 Task: Log work in the project ZenithTech for the issue 'Integrate a new virtual assistant feature into an existing mobile application to enhance user experience and convenience' spent time as '2w 2d 5h 4m' and remaining time as '4w 3d 6h 44m' and move to bottom of backlog. Now add the issue to the epic 'Mobile Device Security Management'.
Action: Mouse moved to (72, 182)
Screenshot: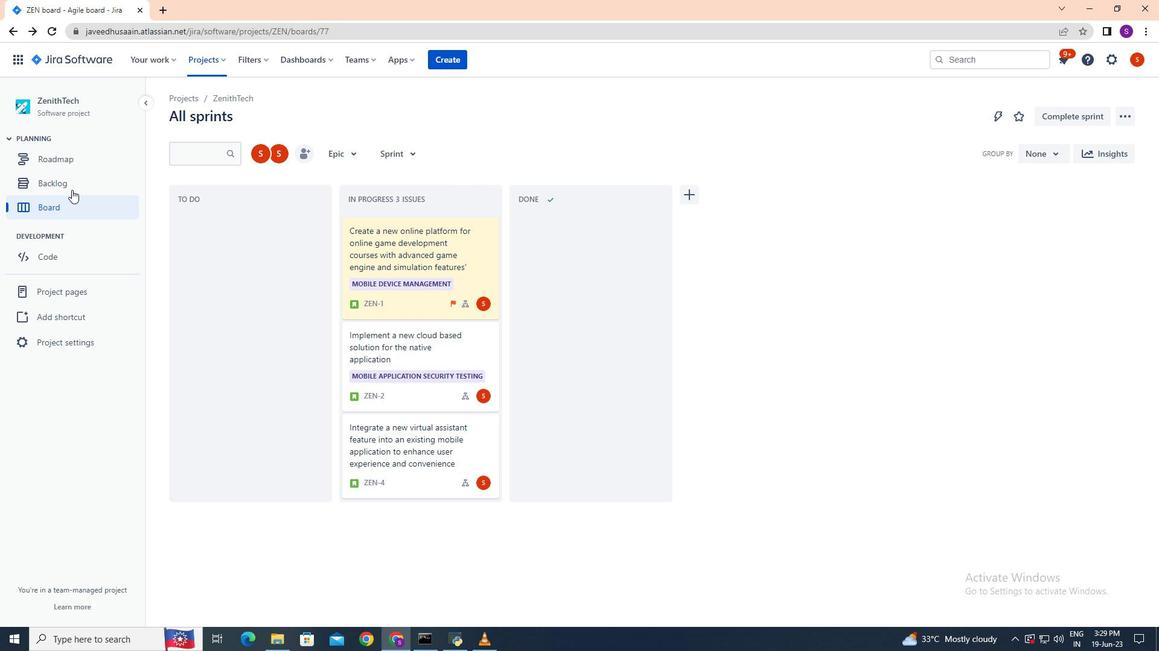 
Action: Mouse pressed left at (72, 182)
Screenshot: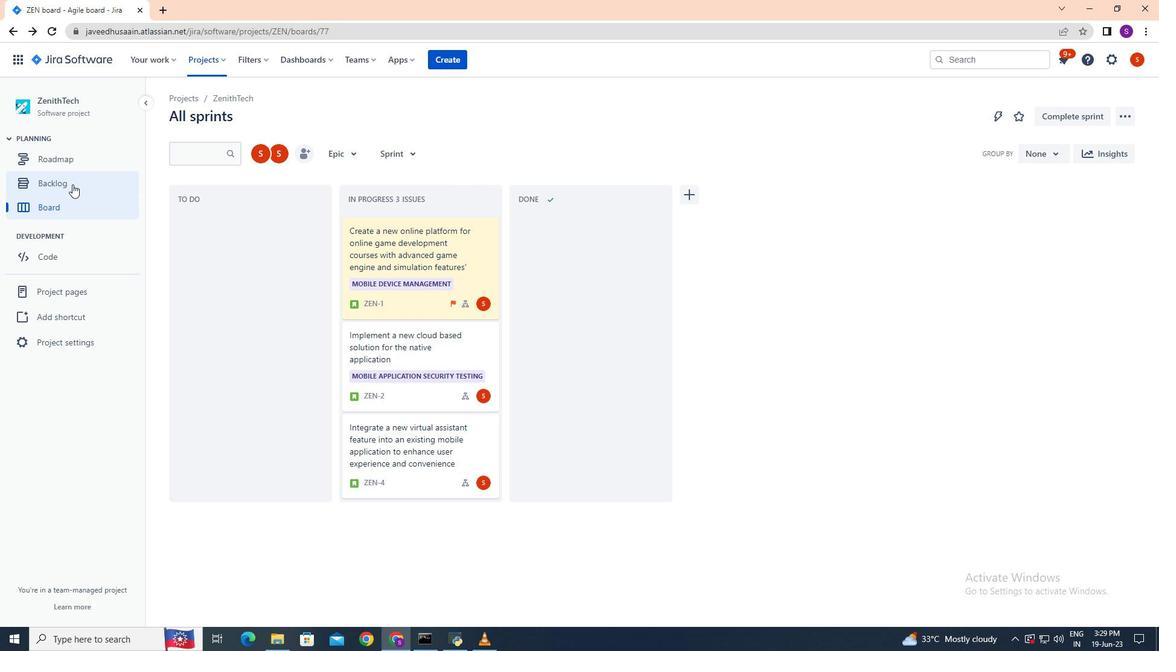 
Action: Mouse moved to (559, 451)
Screenshot: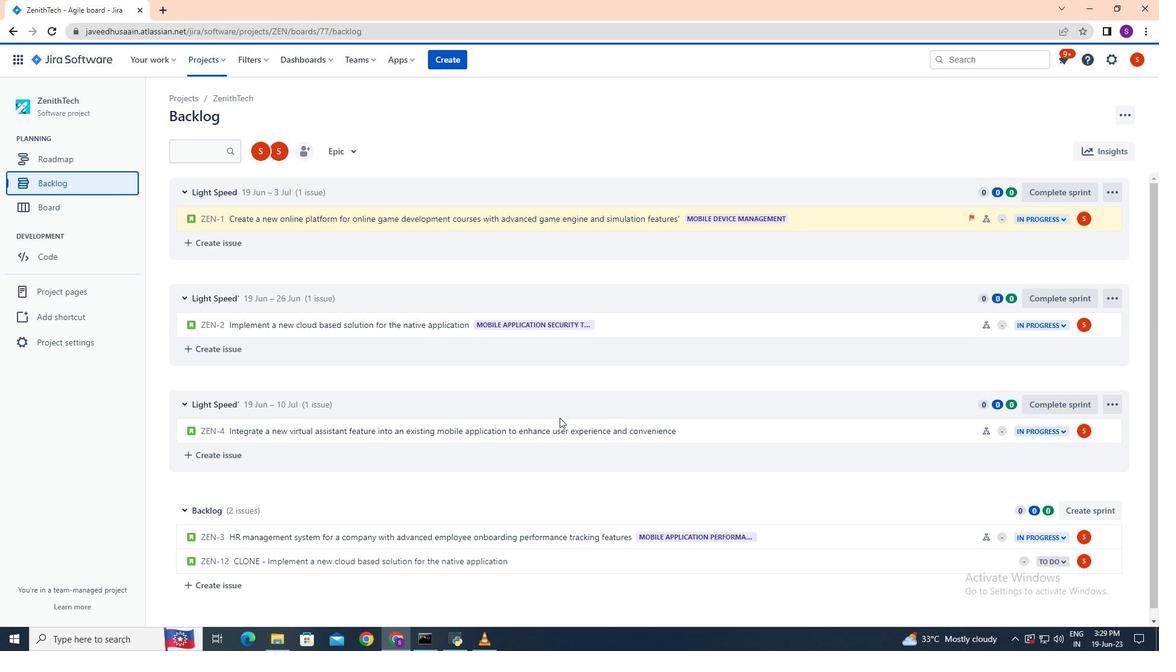 
Action: Mouse scrolled (559, 450) with delta (0, 0)
Screenshot: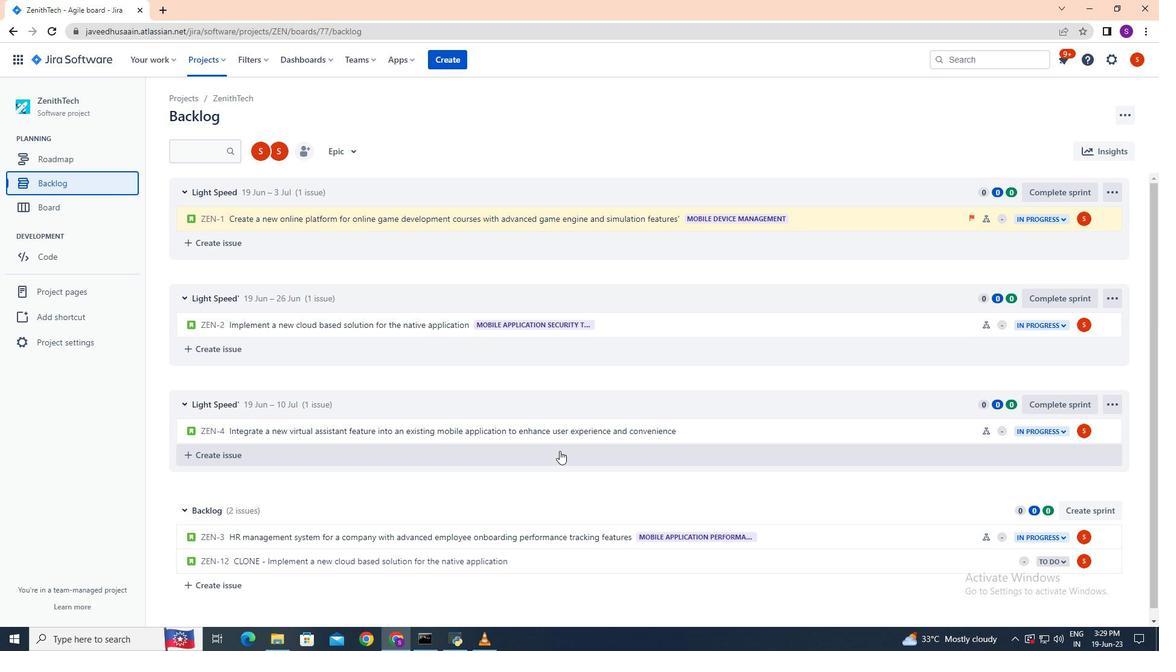 
Action: Mouse scrolled (559, 450) with delta (0, 0)
Screenshot: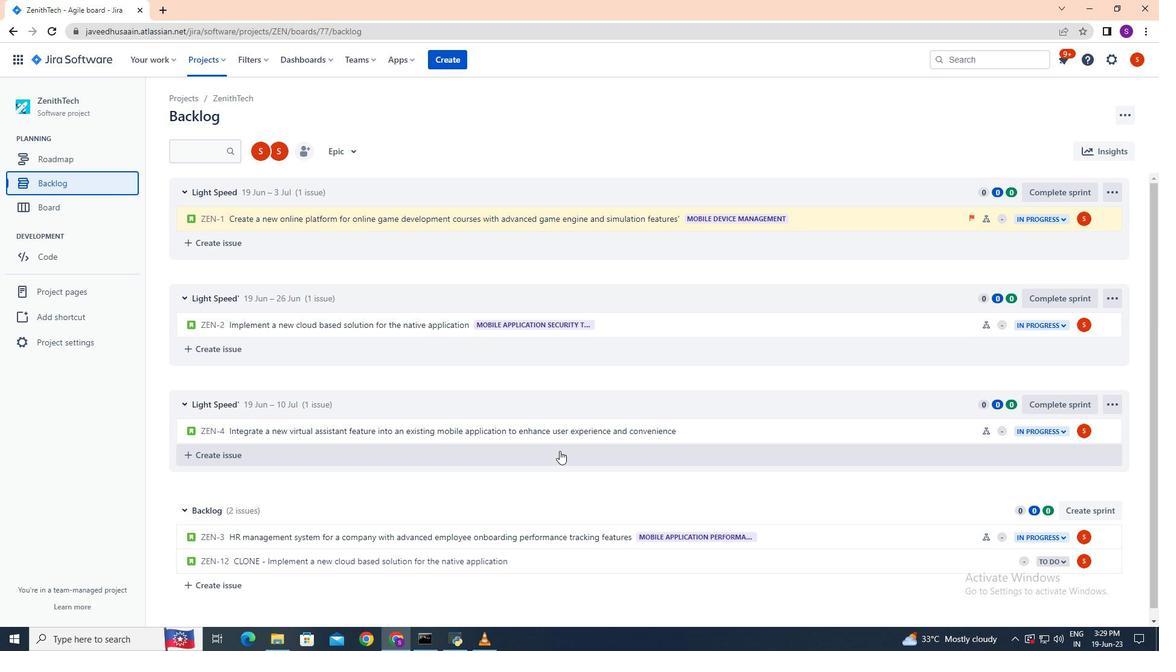 
Action: Mouse scrolled (559, 450) with delta (0, 0)
Screenshot: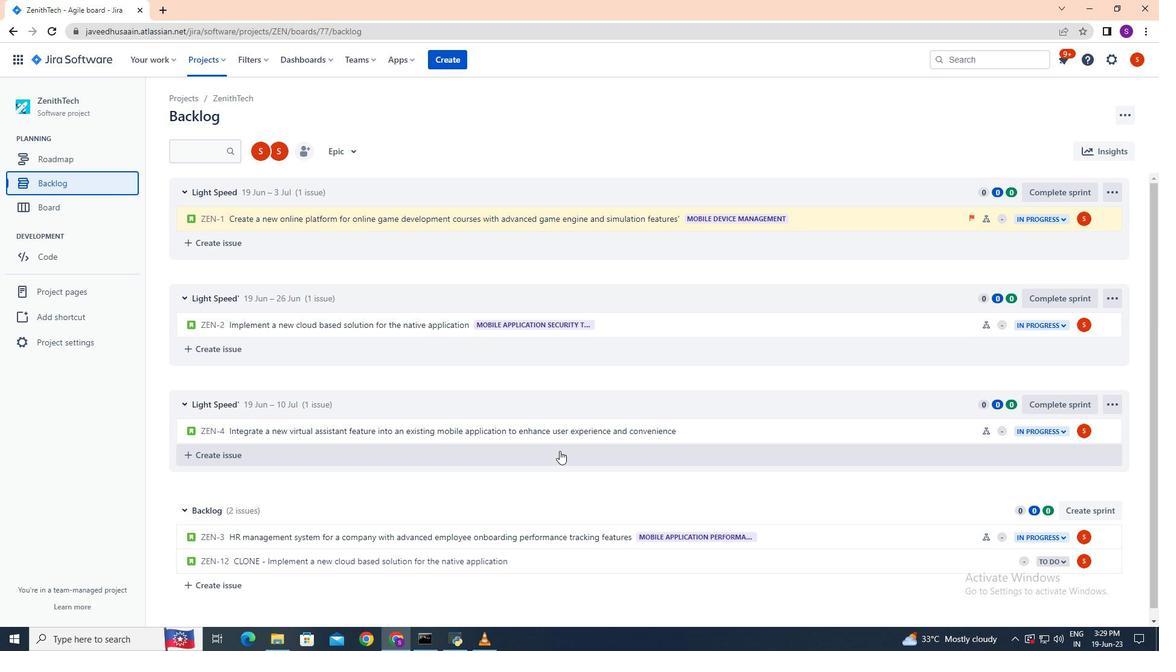 
Action: Mouse scrolled (559, 450) with delta (0, 0)
Screenshot: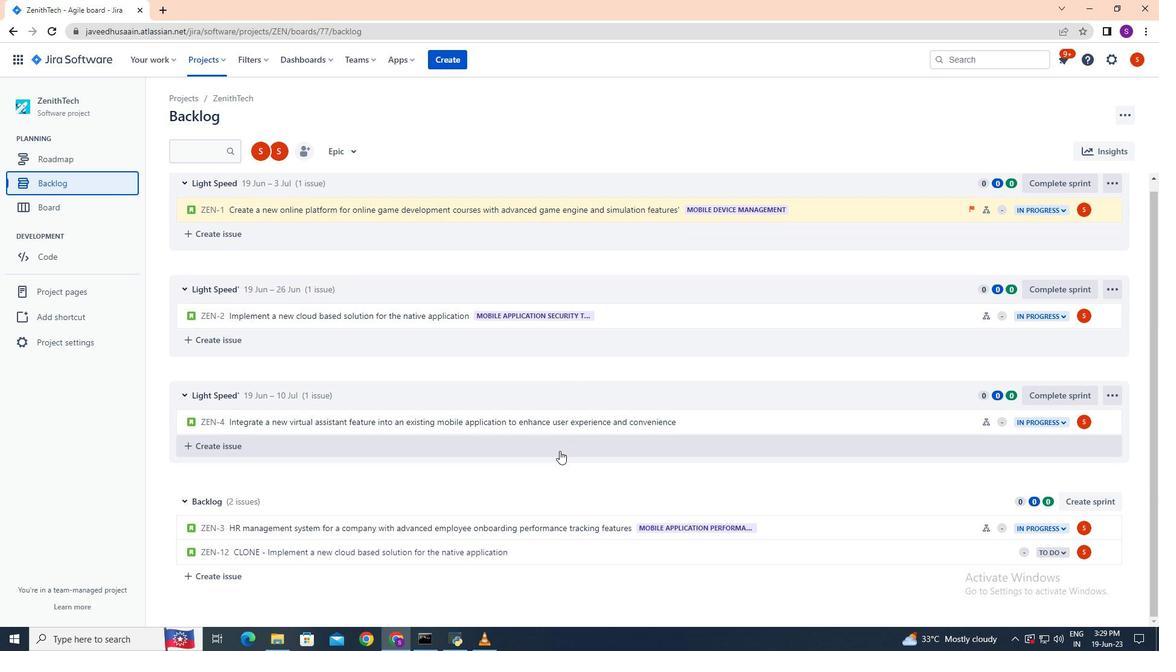 
Action: Mouse scrolled (559, 450) with delta (0, 0)
Screenshot: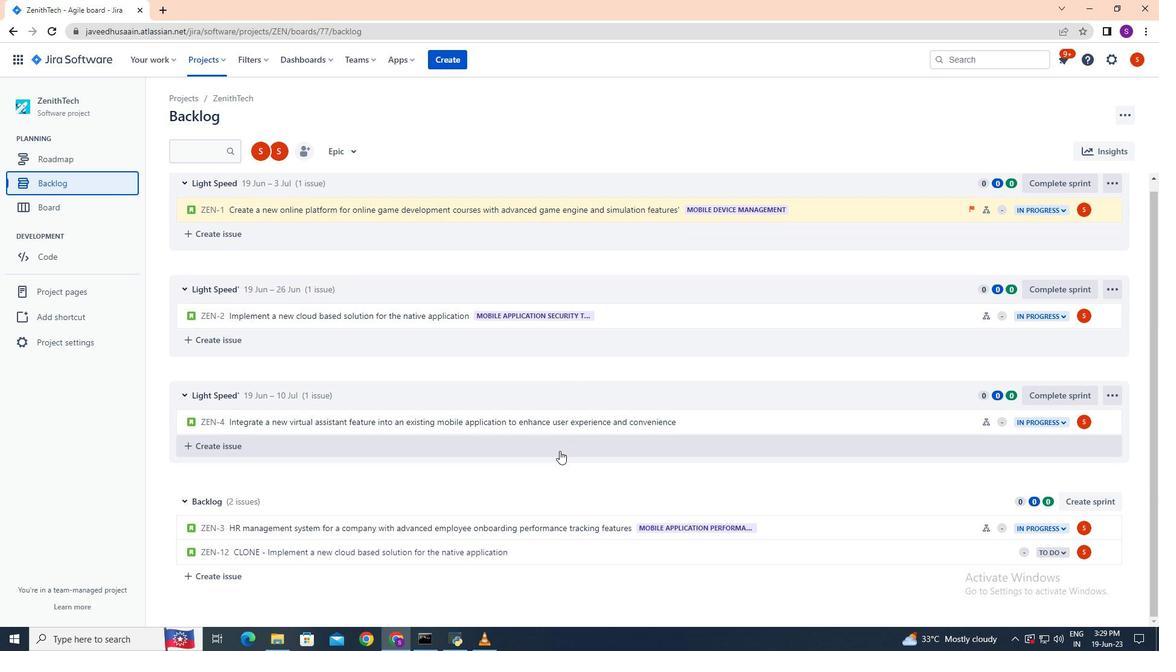
Action: Mouse scrolled (559, 450) with delta (0, 0)
Screenshot: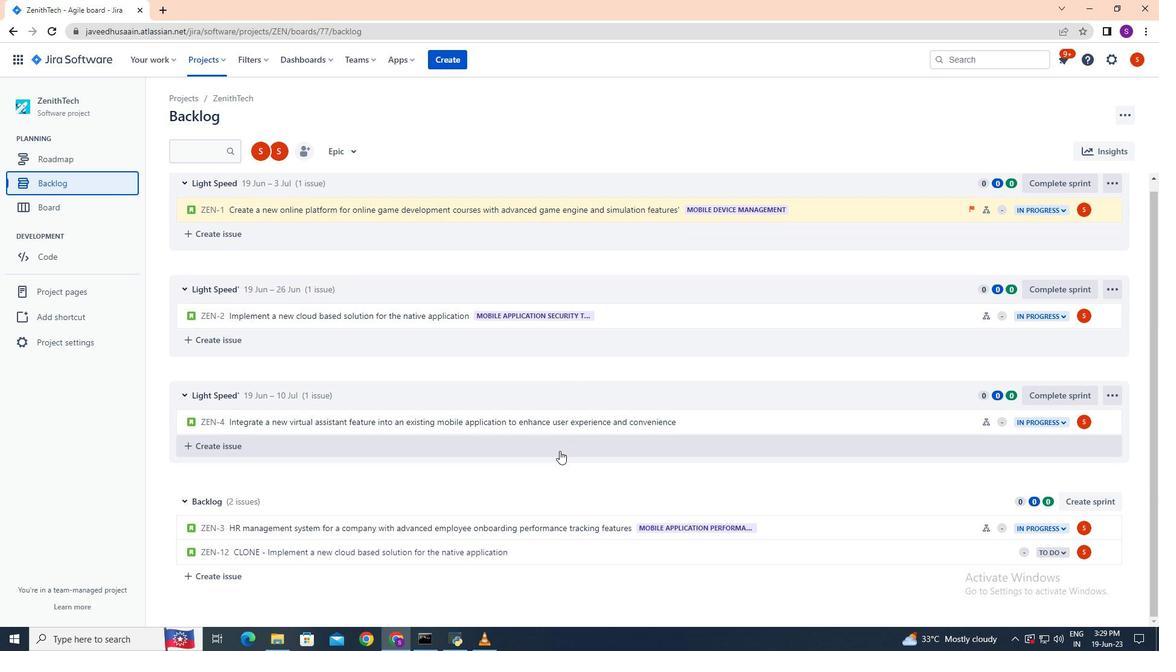 
Action: Mouse moved to (735, 414)
Screenshot: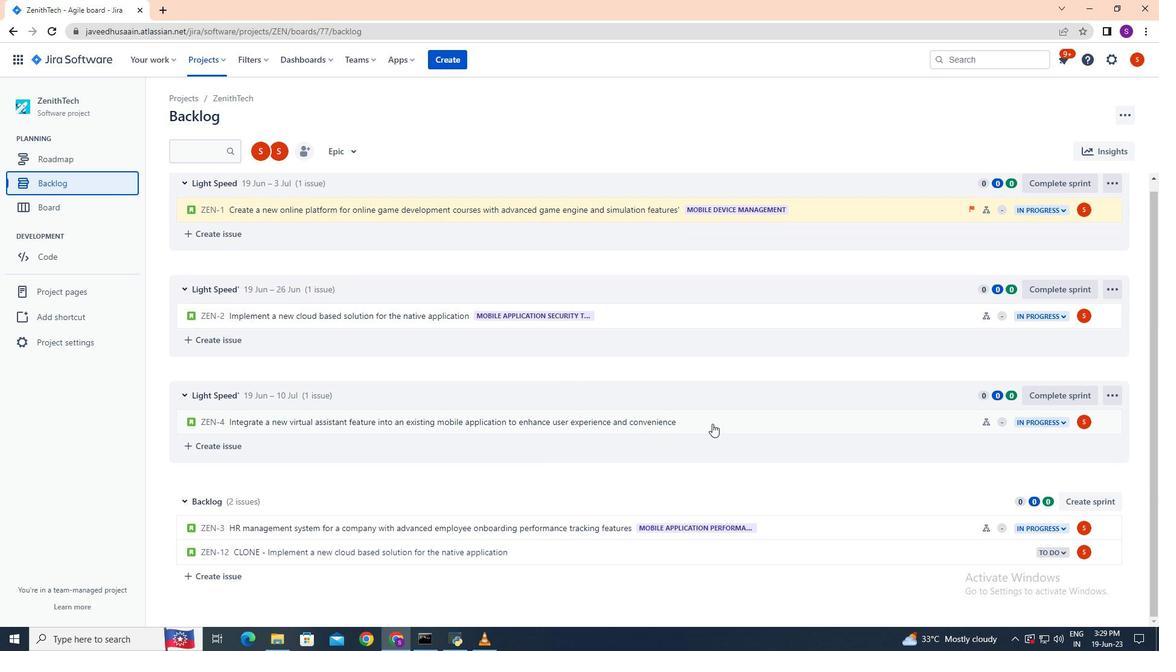 
Action: Mouse pressed left at (735, 414)
Screenshot: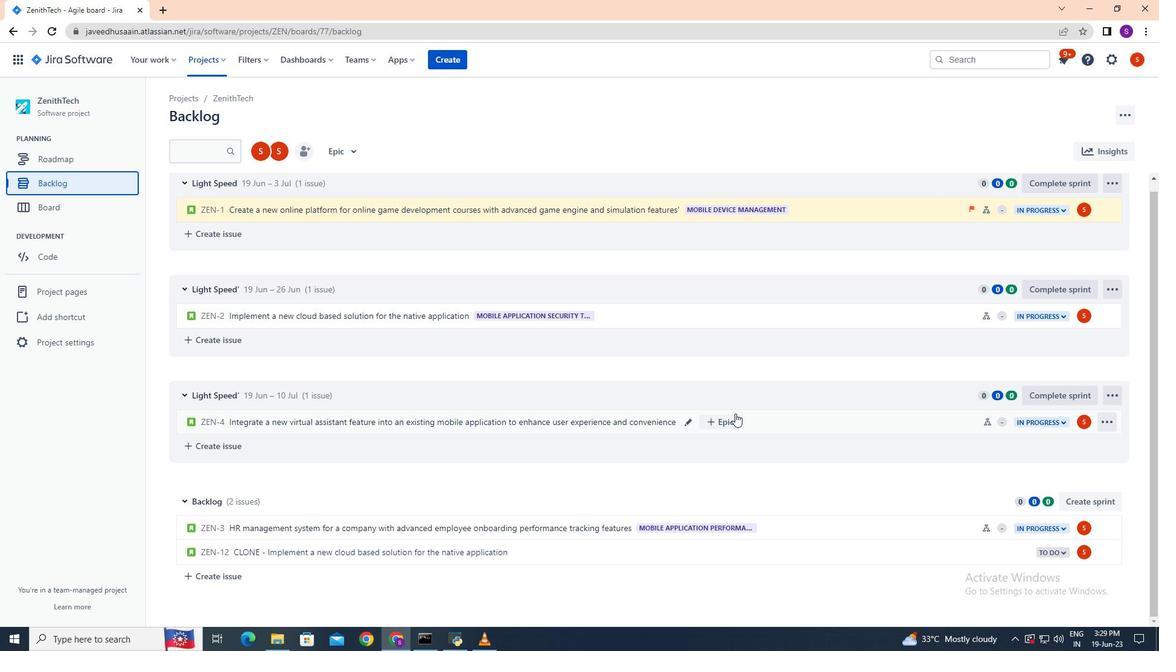 
Action: Mouse moved to (1113, 181)
Screenshot: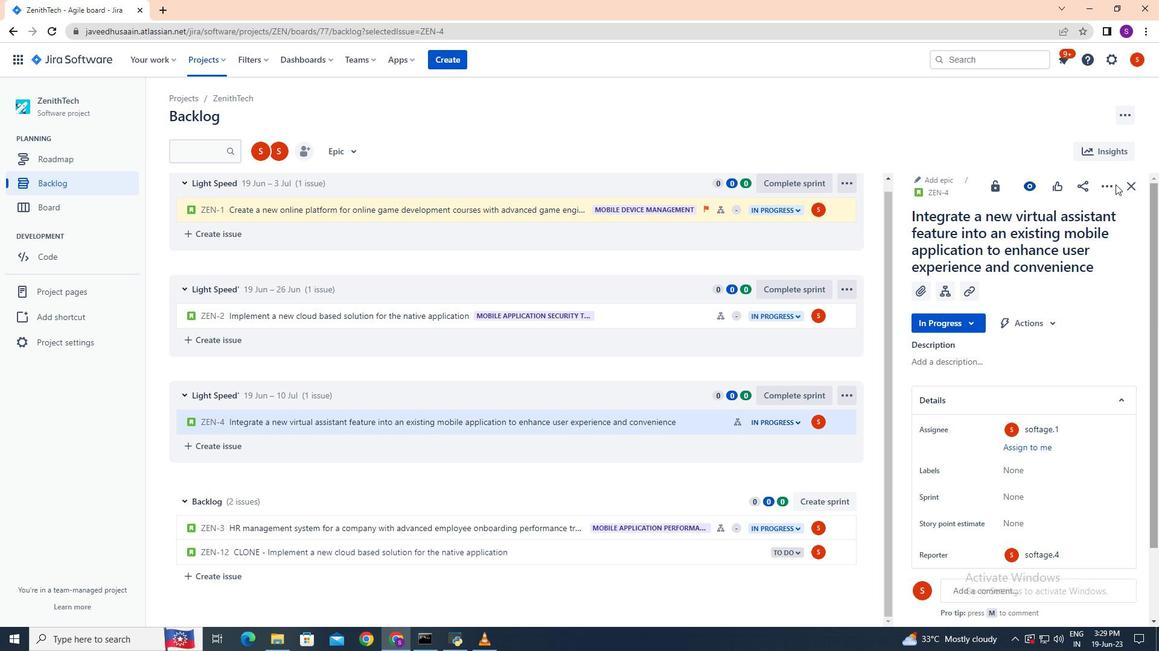 
Action: Mouse pressed left at (1113, 181)
Screenshot: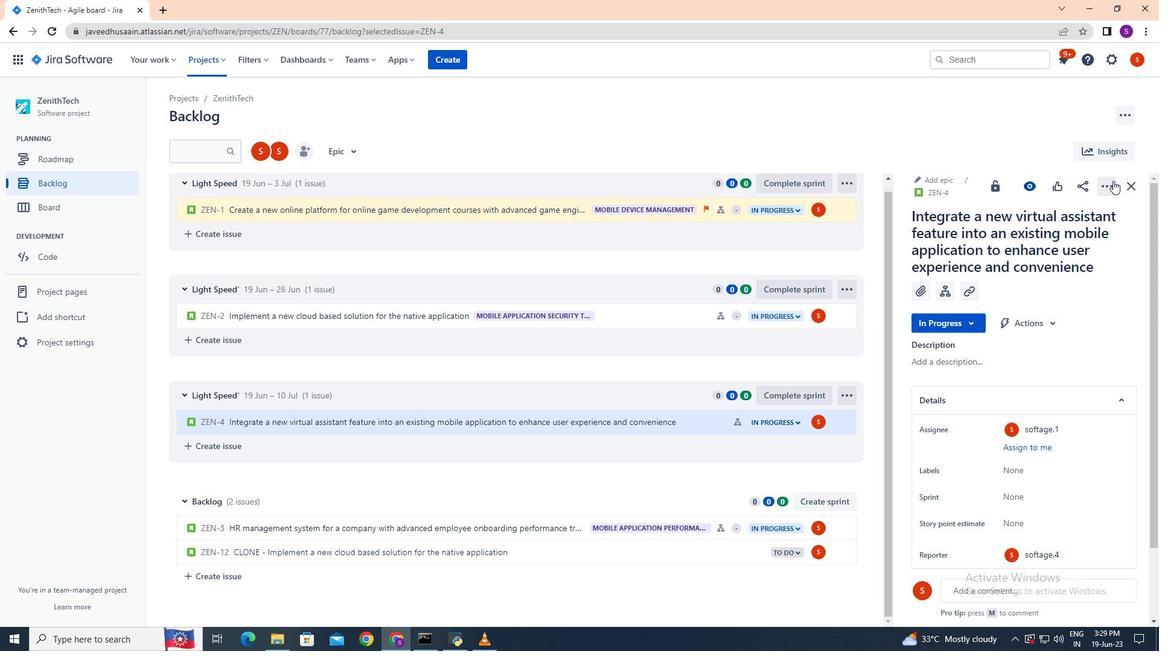 
Action: Mouse moved to (1044, 223)
Screenshot: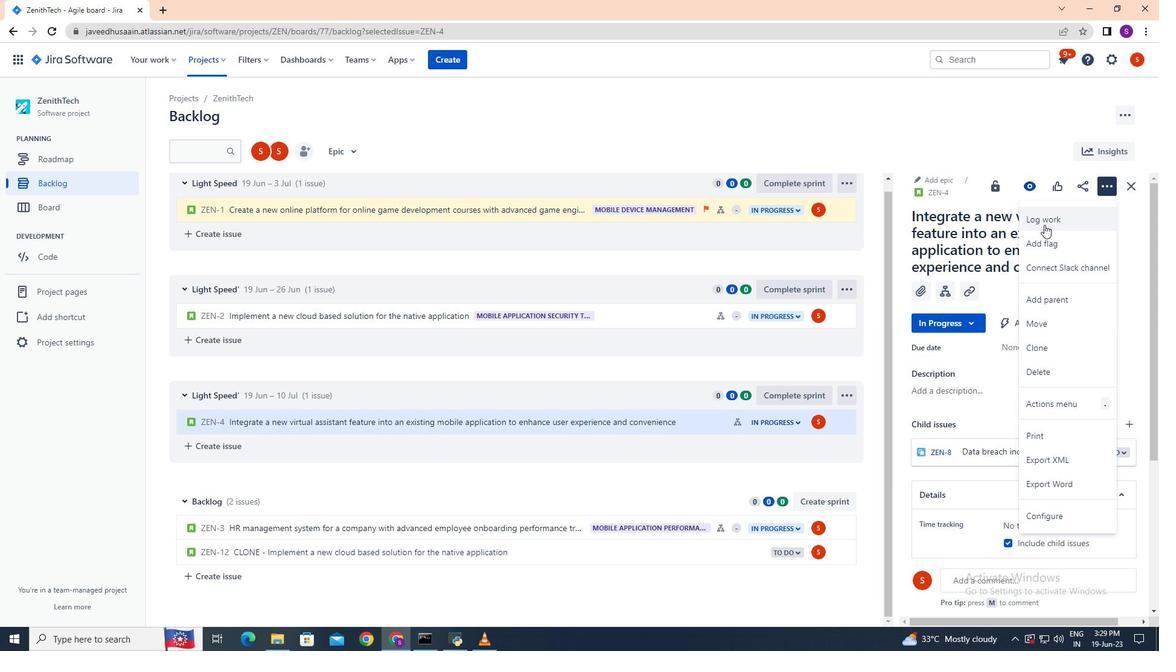 
Action: Mouse pressed left at (1044, 223)
Screenshot: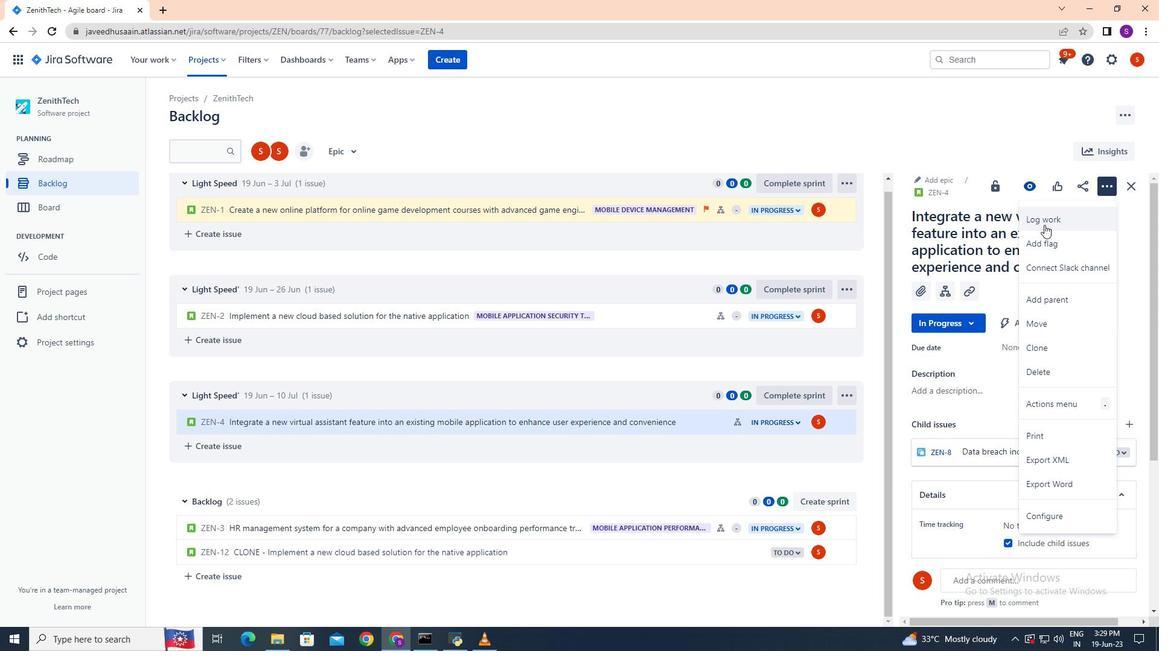 
Action: Mouse moved to (1043, 223)
Screenshot: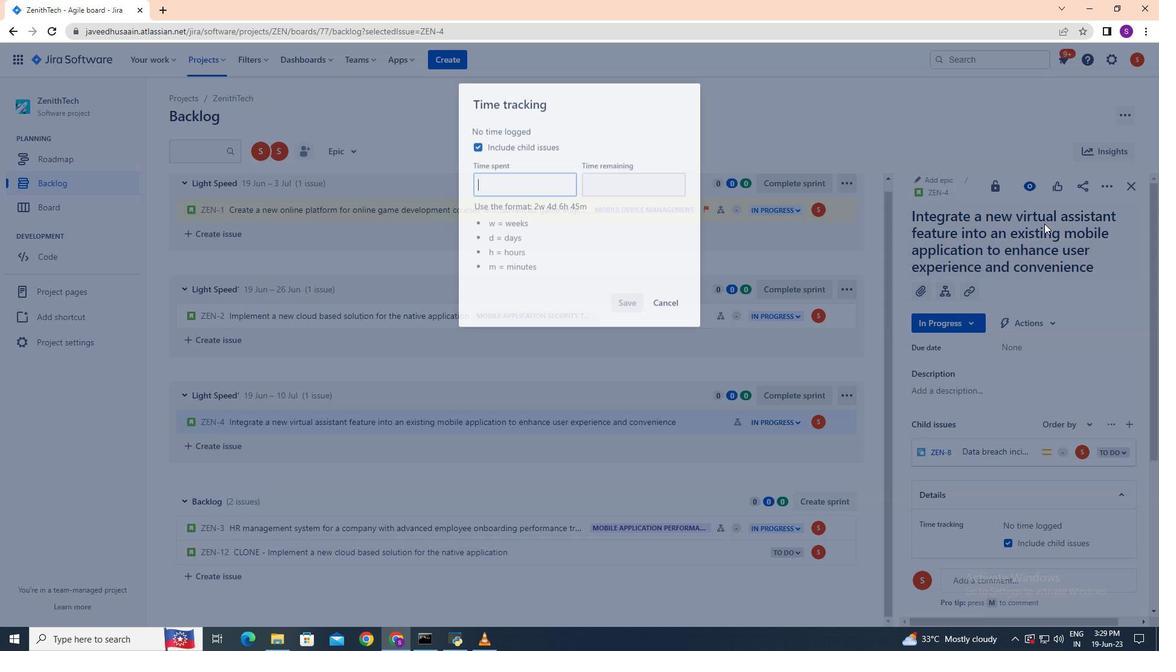 
Action: Key pressed 2w<Key.space>2d<Key.space>5h<Key.space>4m
Screenshot: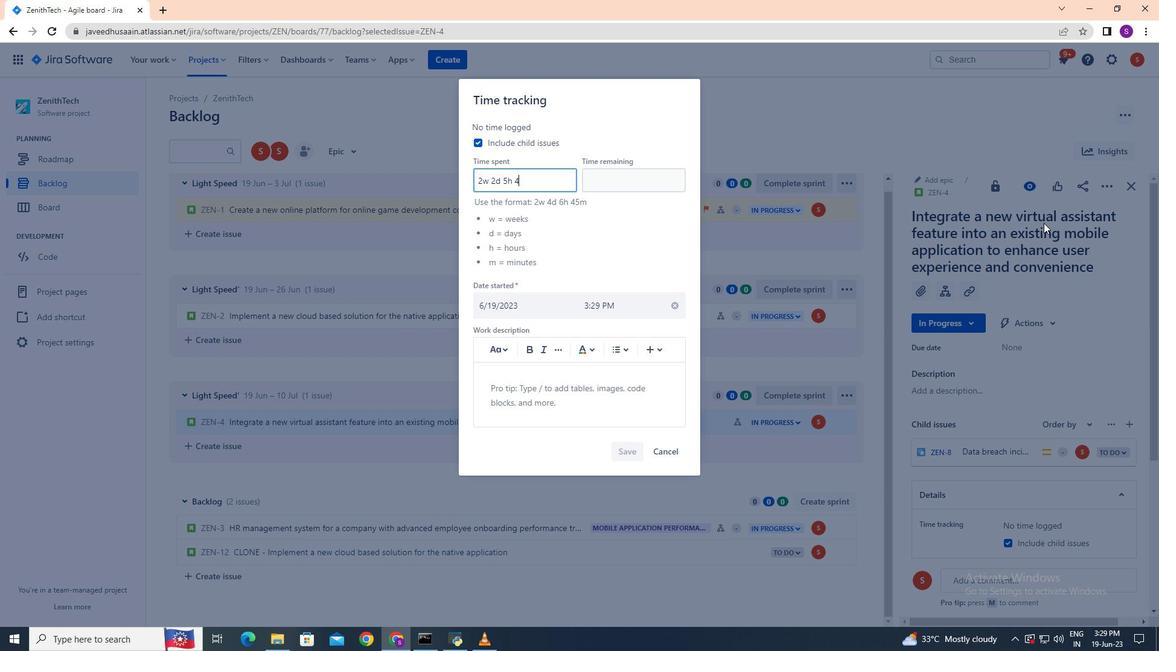 
Action: Mouse moved to (607, 177)
Screenshot: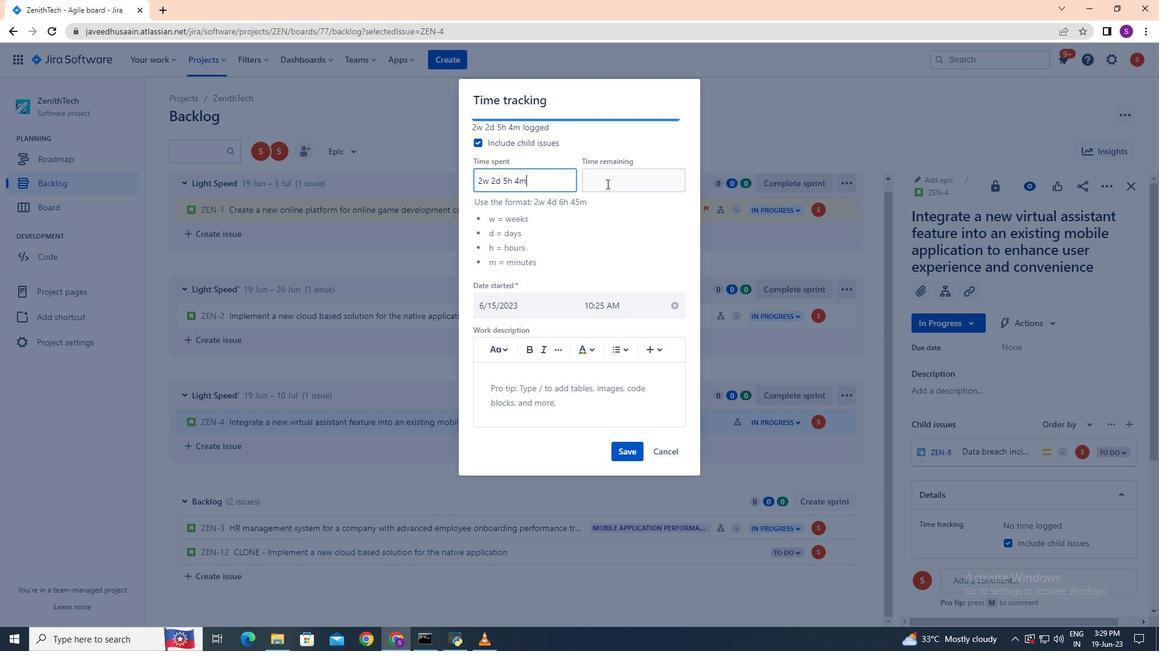 
Action: Mouse pressed left at (607, 177)
Screenshot: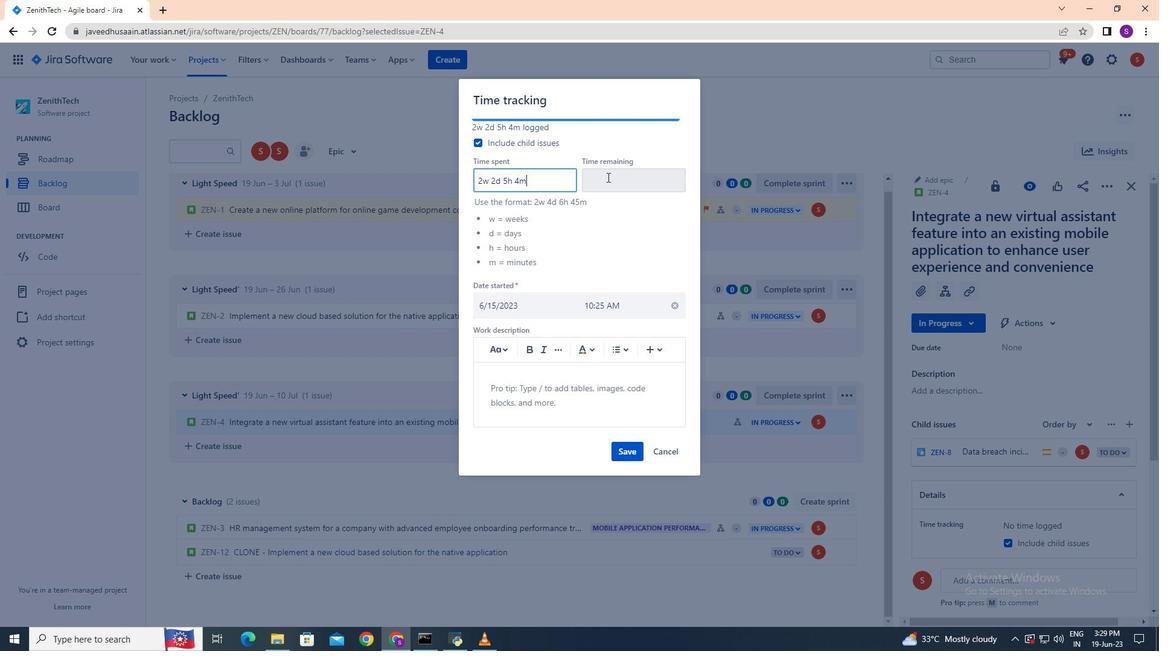 
Action: Key pressed 4w<Key.space>3d<Key.space>6h<Key.space>44m
Screenshot: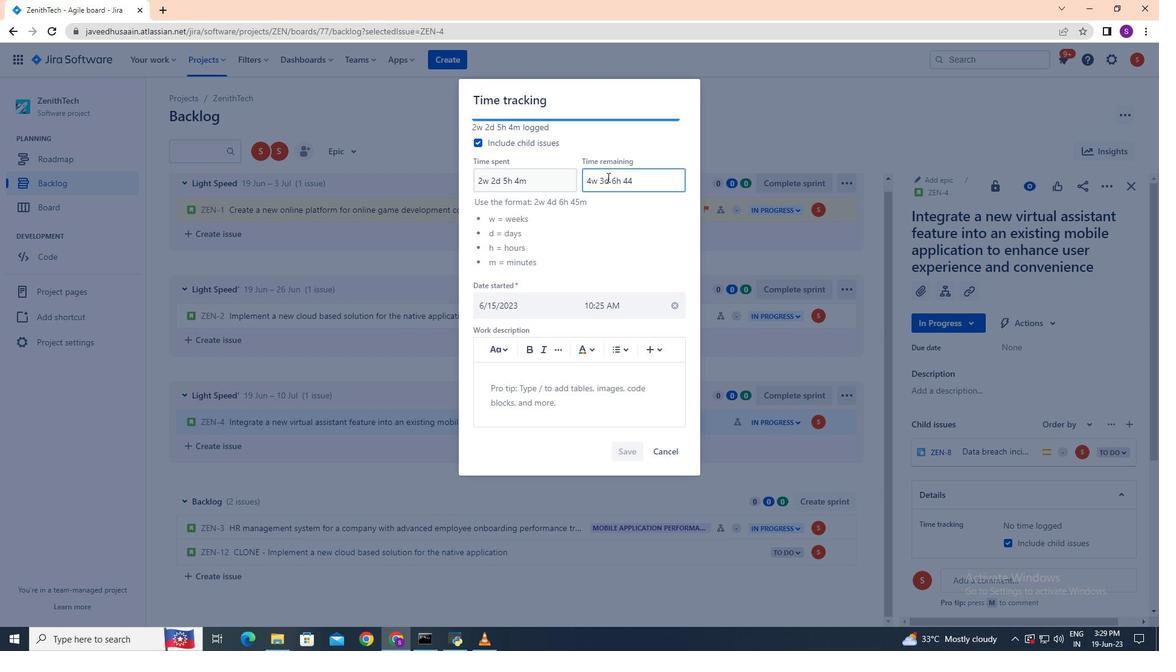 
Action: Mouse moved to (622, 456)
Screenshot: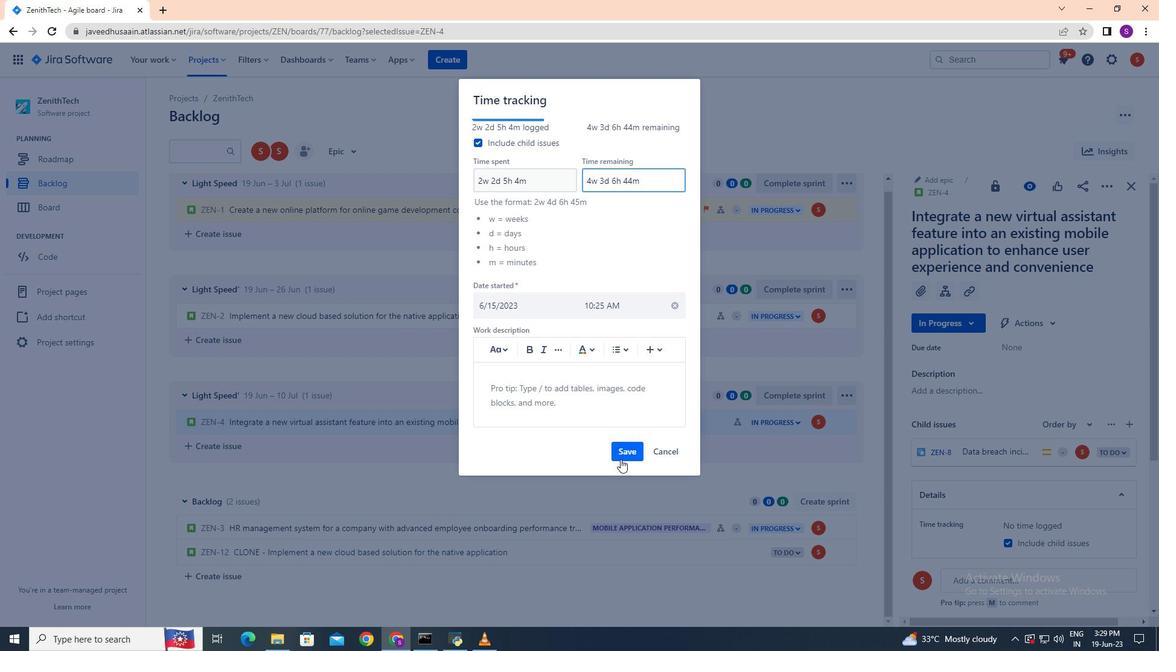 
Action: Mouse pressed left at (622, 456)
Screenshot: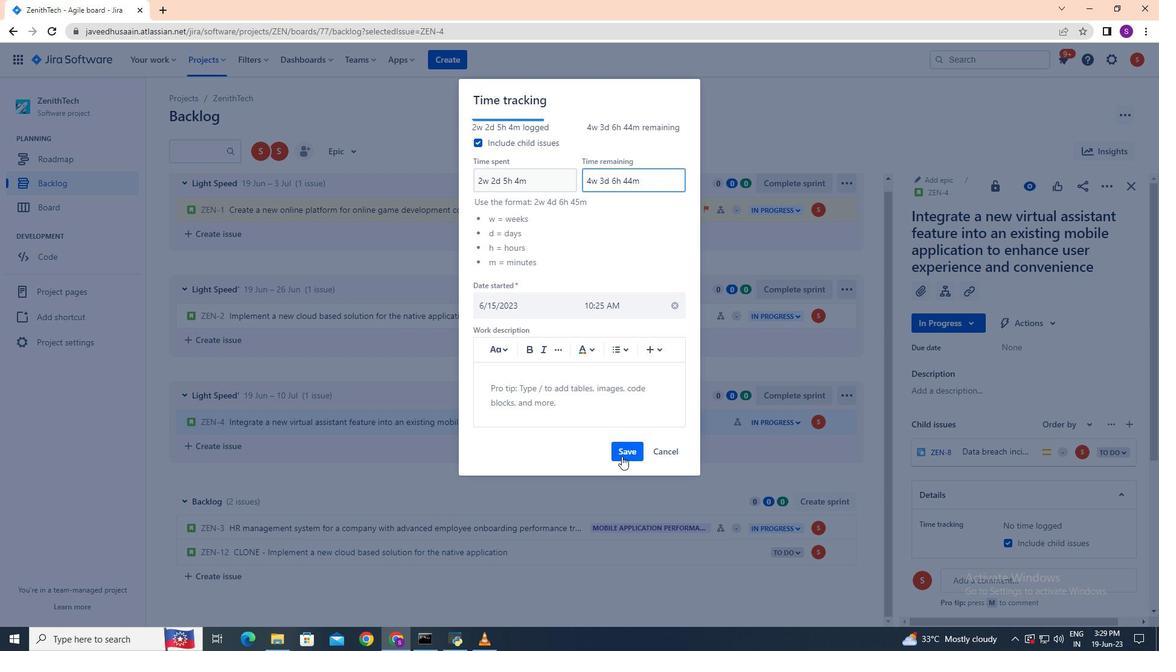 
Action: Mouse moved to (852, 429)
Screenshot: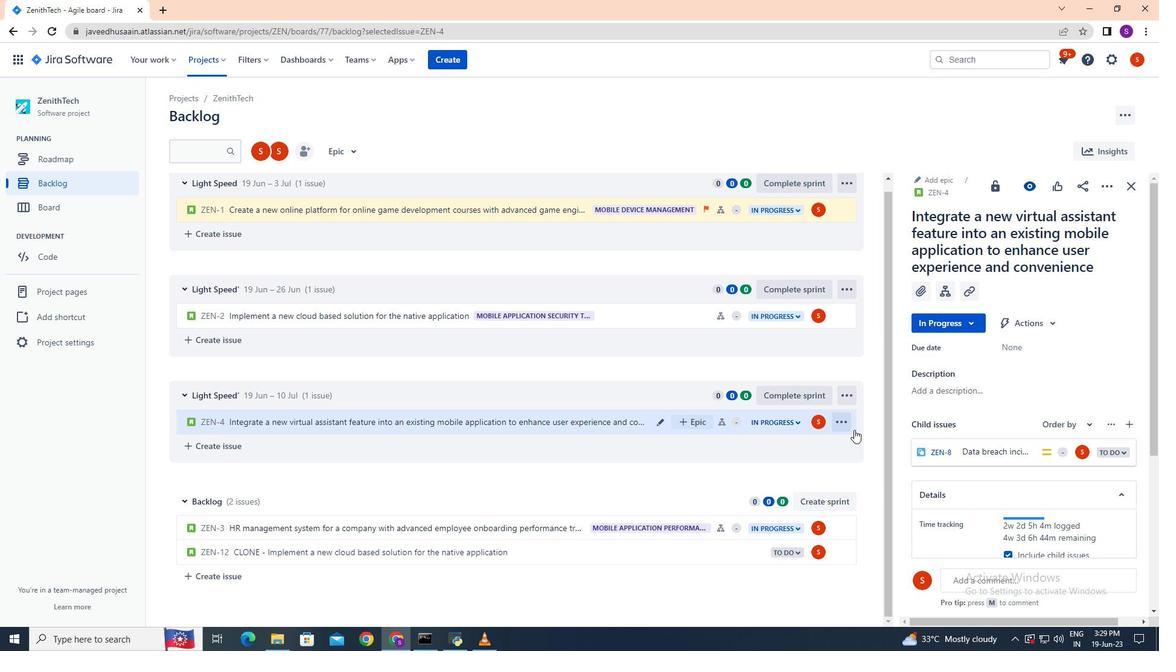 
Action: Mouse pressed left at (852, 429)
Screenshot: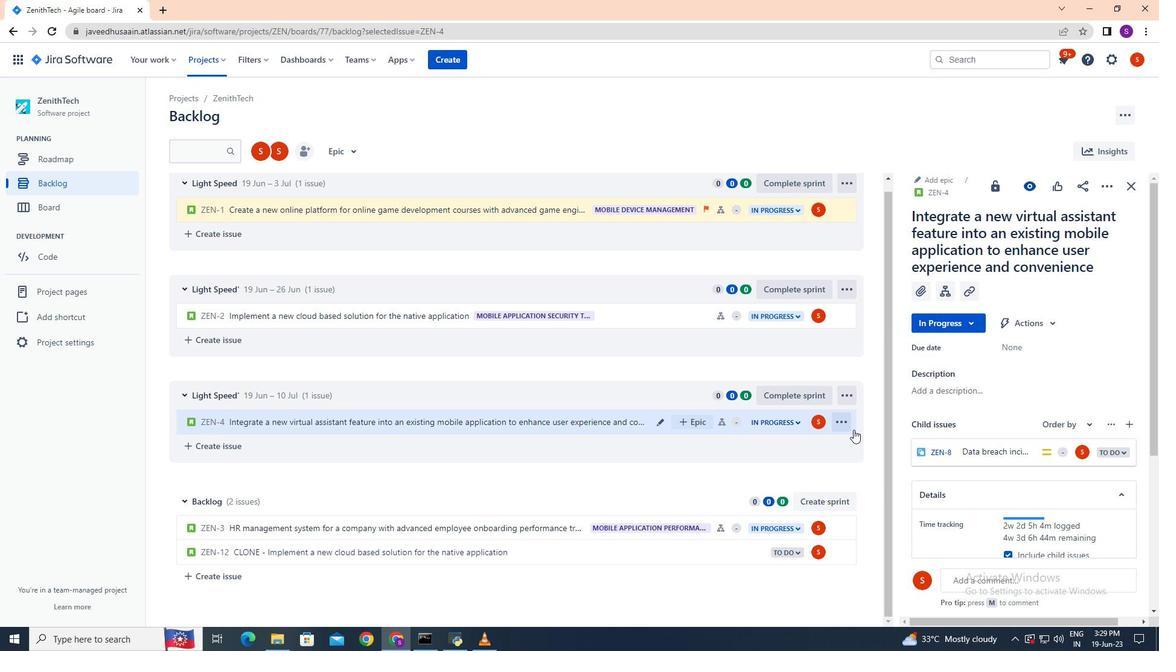 
Action: Mouse moved to (844, 426)
Screenshot: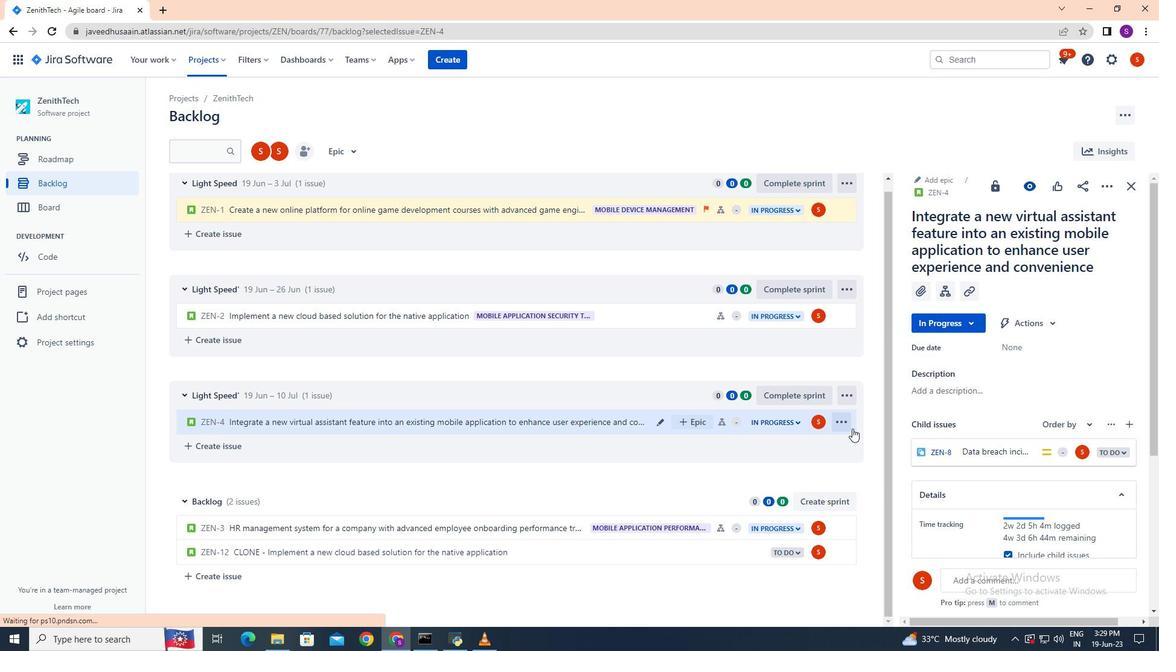 
Action: Mouse pressed left at (844, 426)
Screenshot: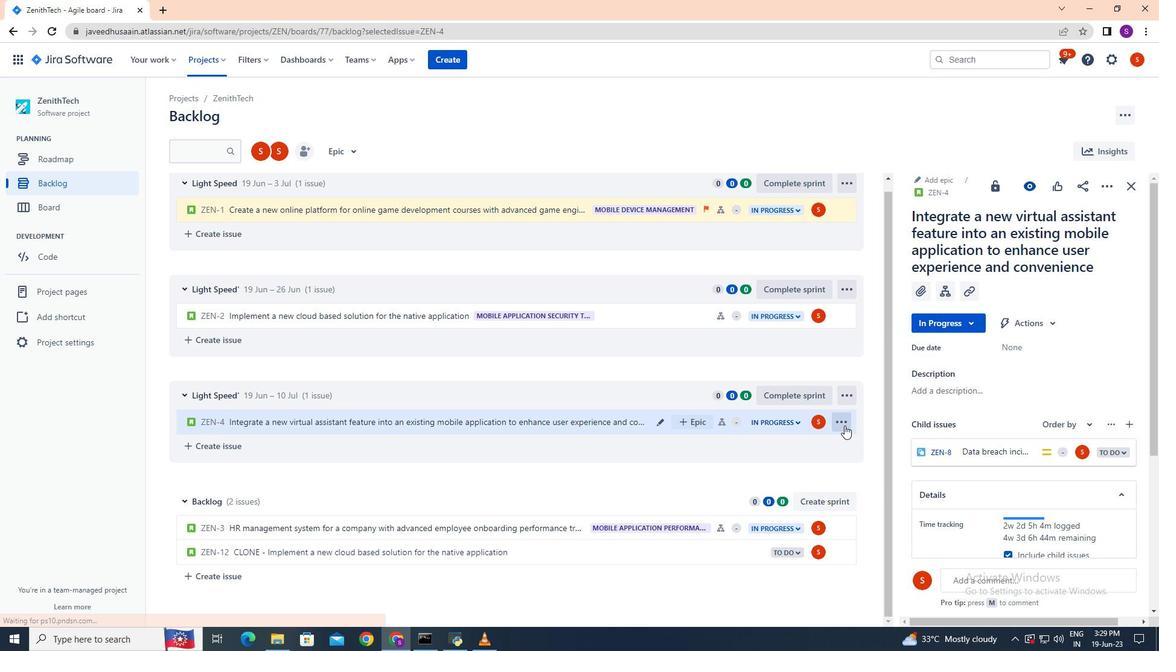 
Action: Mouse moved to (809, 398)
Screenshot: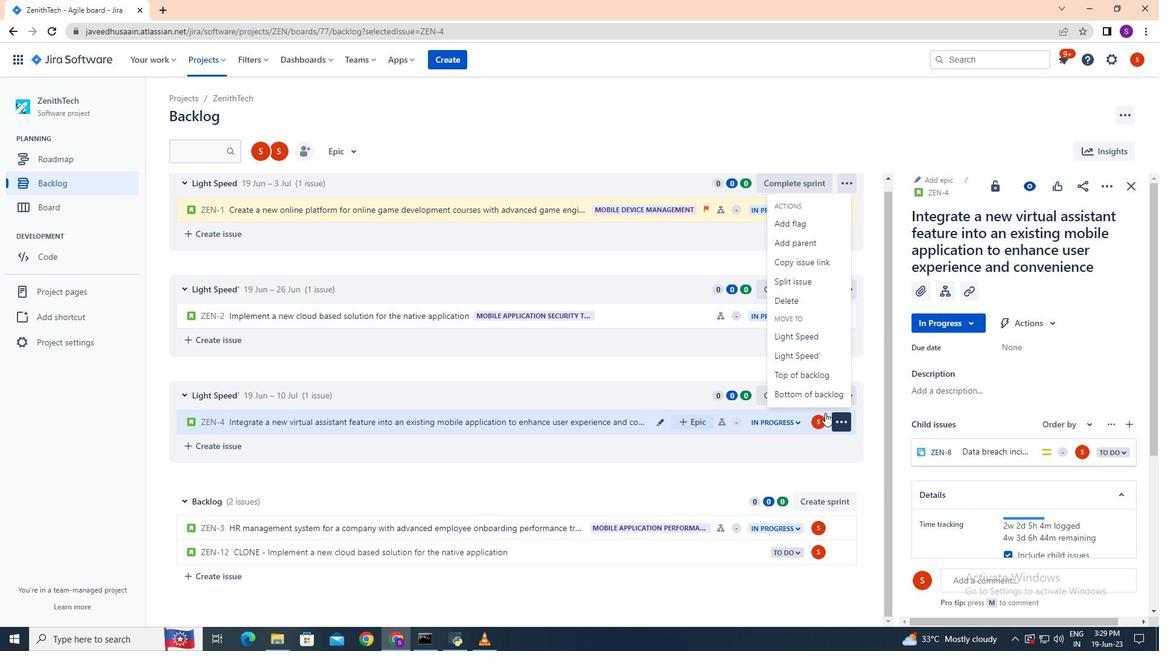 
Action: Mouse pressed left at (809, 398)
Screenshot: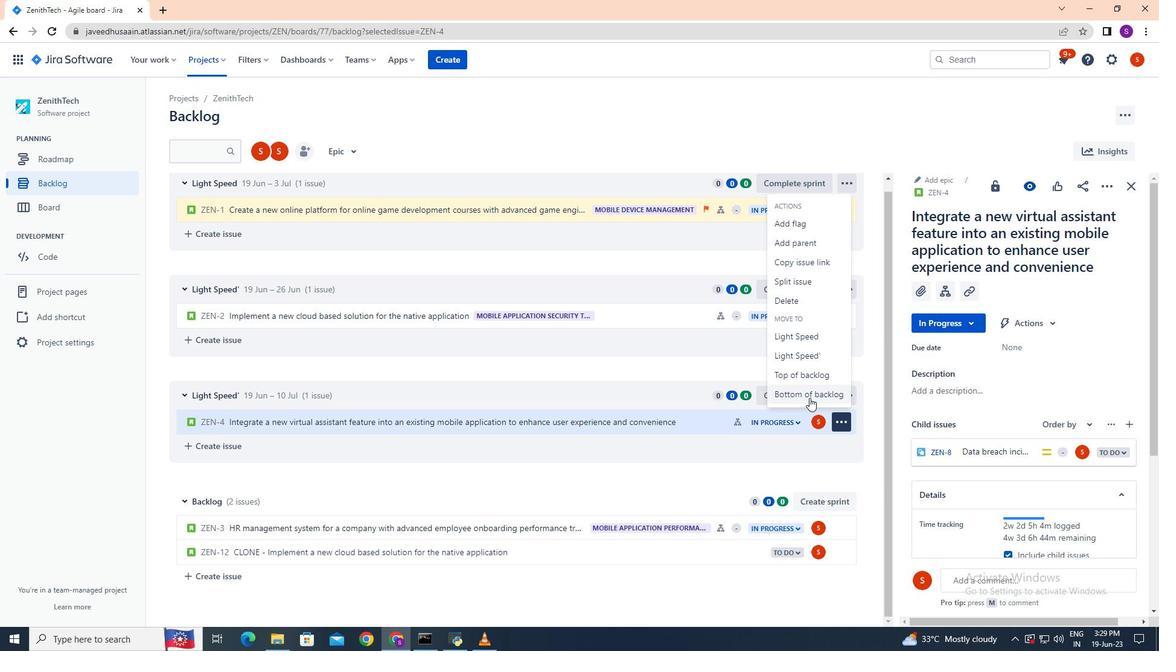 
Action: Mouse moved to (615, 198)
Screenshot: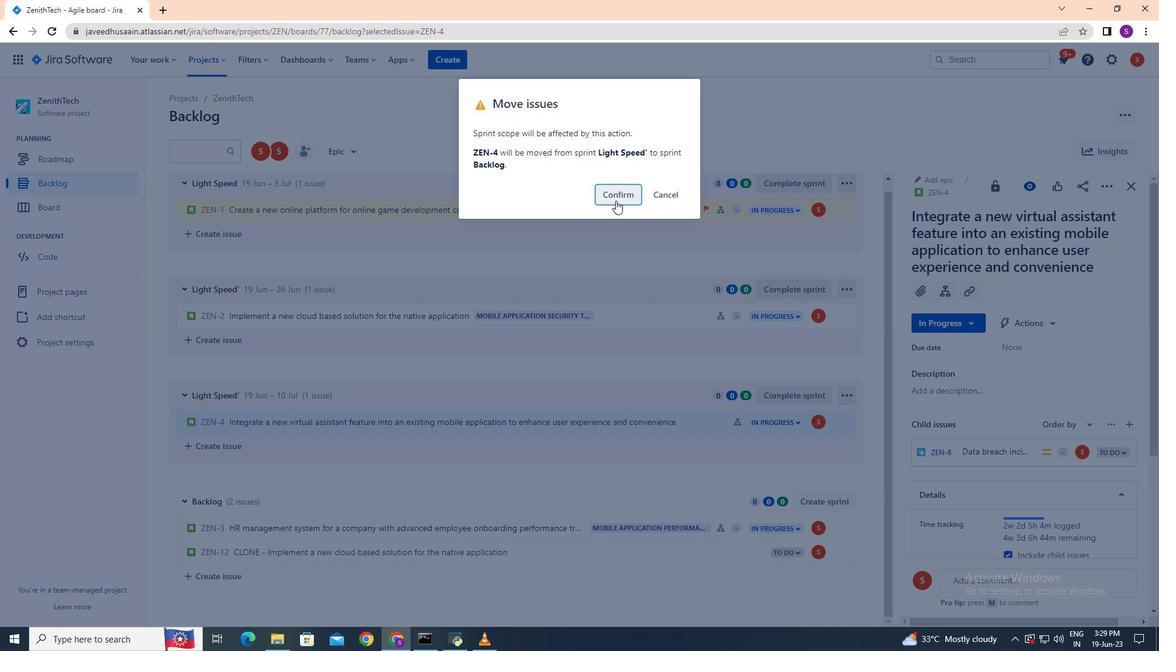 
Action: Mouse pressed left at (615, 198)
Screenshot: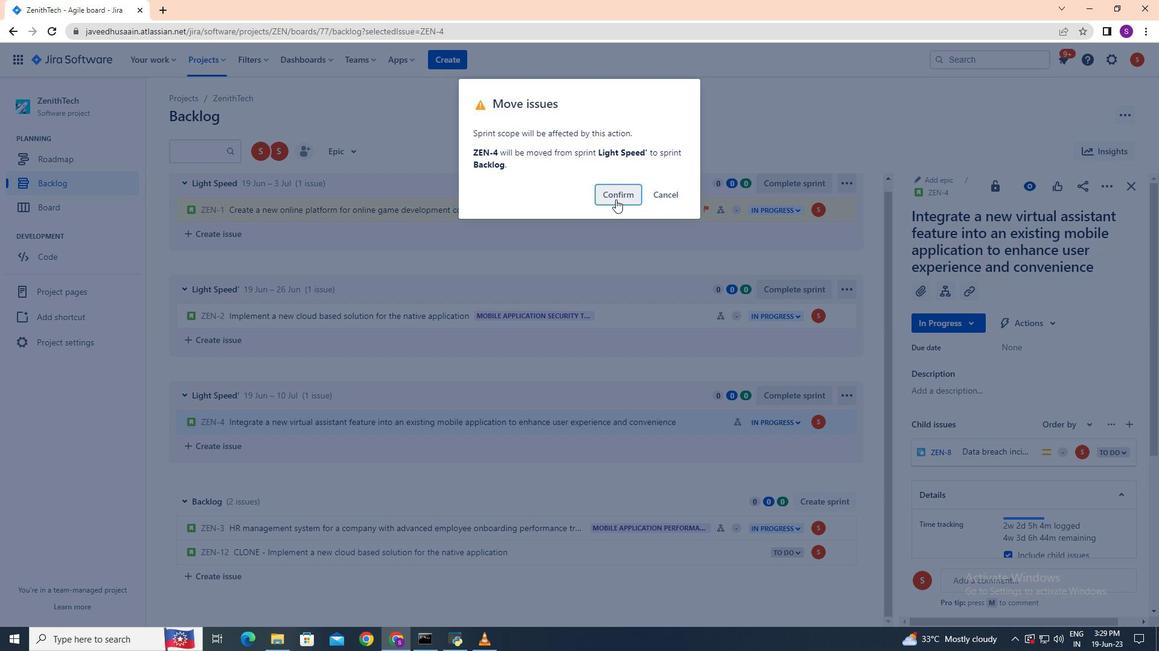 
Action: Mouse moved to (698, 577)
Screenshot: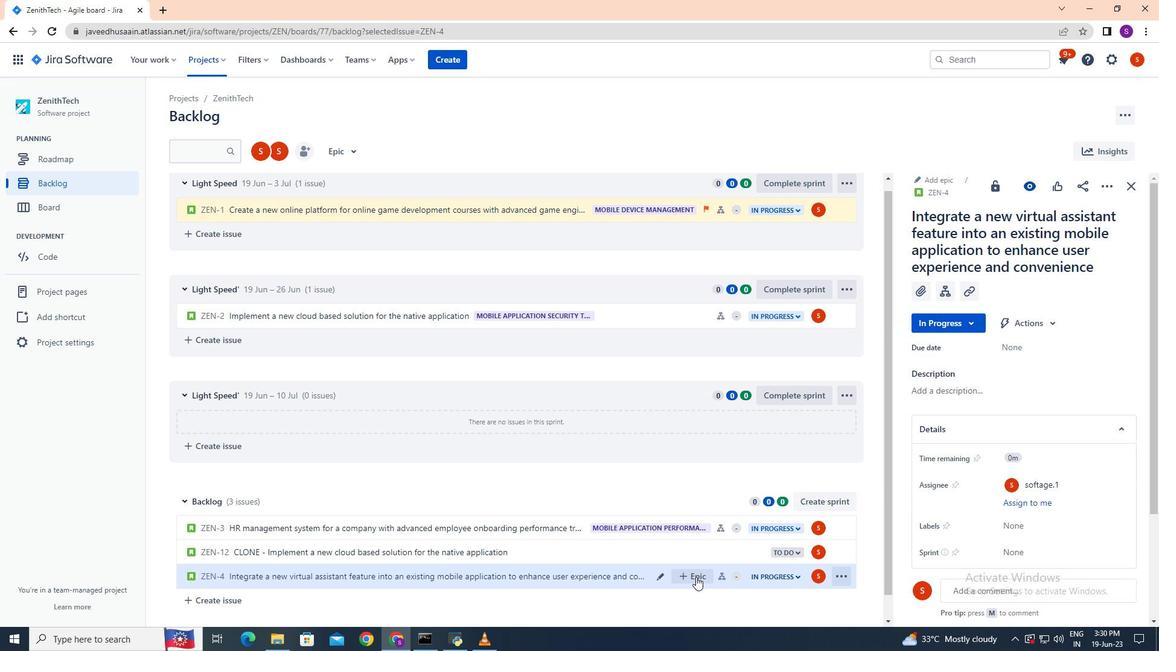 
Action: Mouse pressed left at (698, 577)
Screenshot: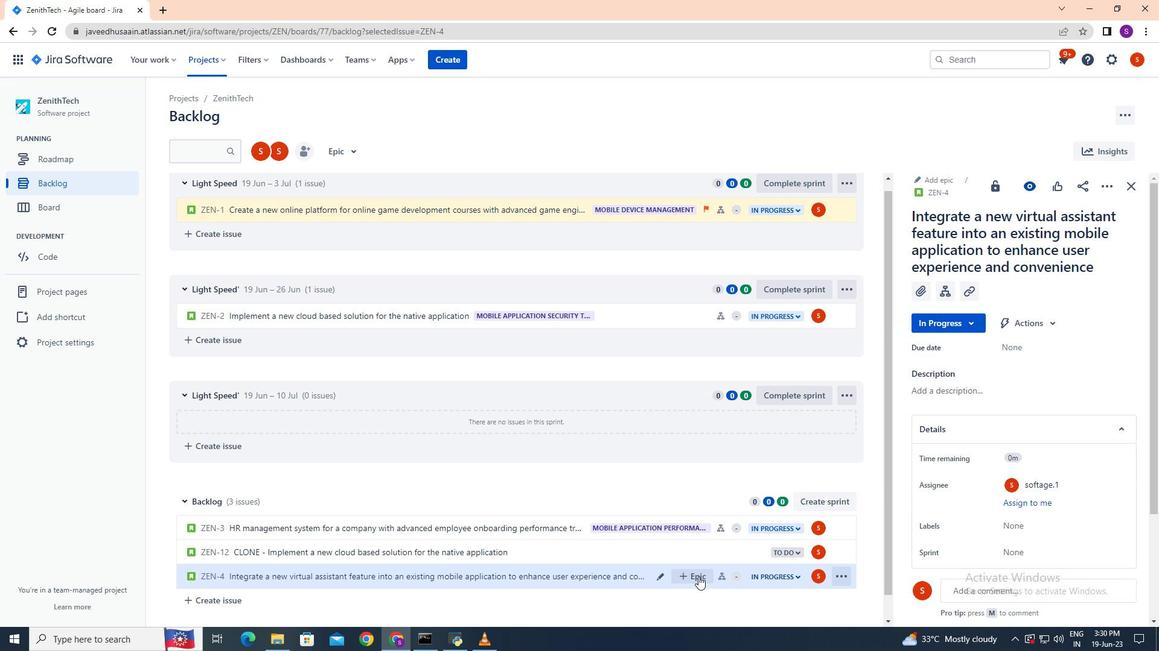 
Action: Mouse moved to (688, 501)
Screenshot: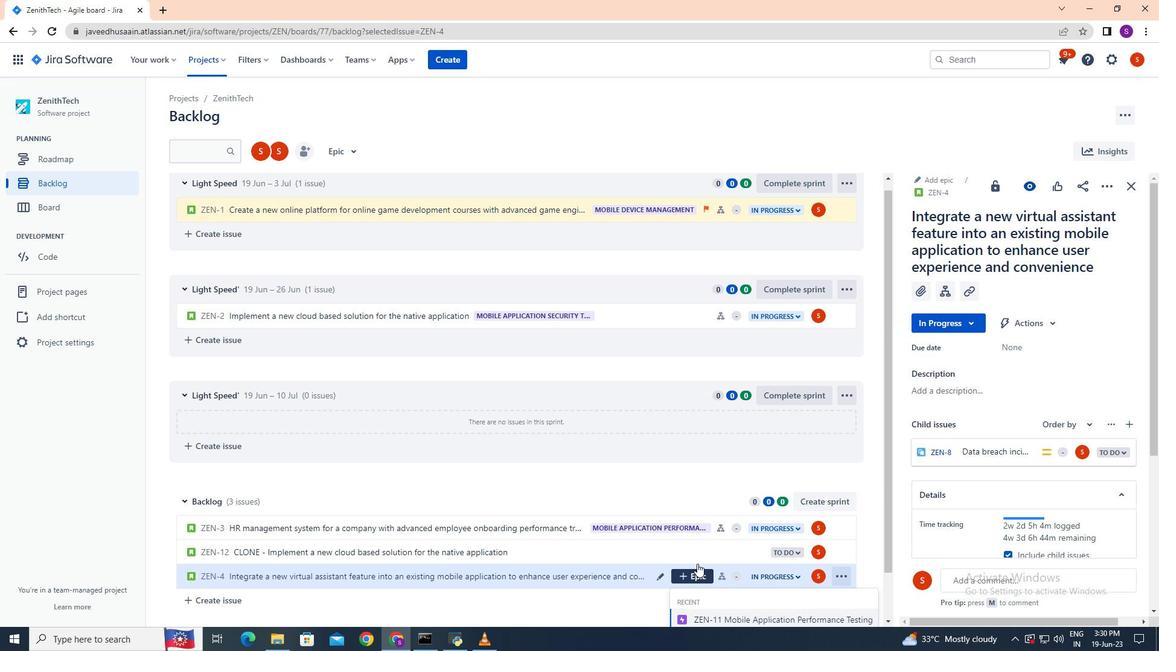 
Action: Mouse scrolled (688, 500) with delta (0, 0)
Screenshot: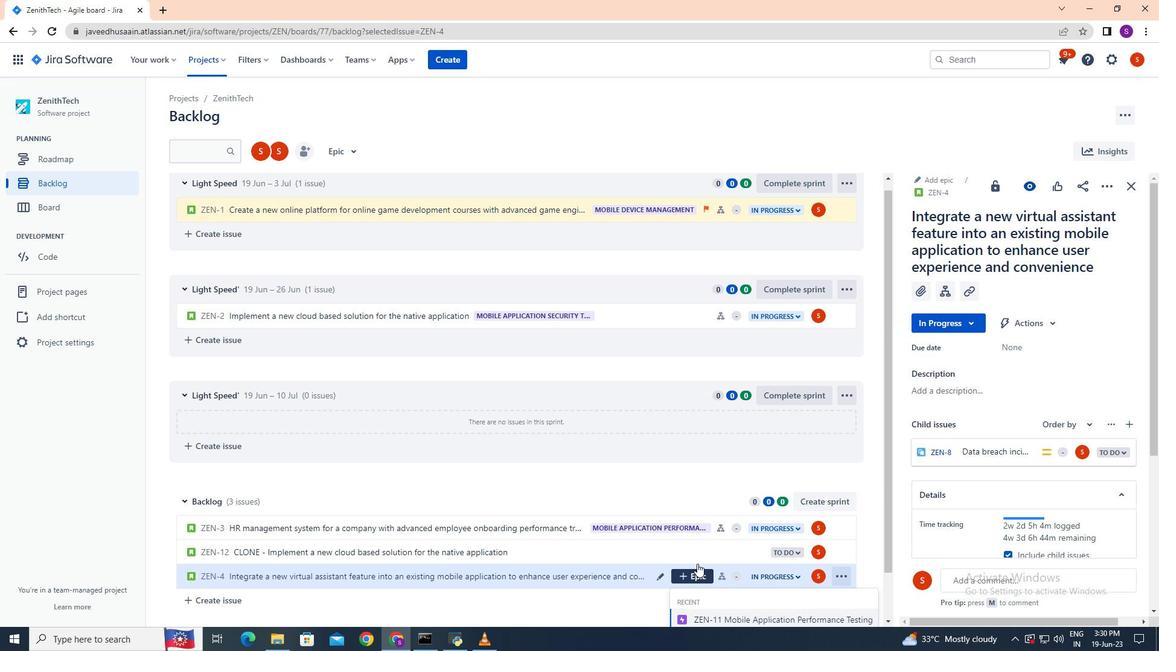 
Action: Mouse moved to (692, 487)
Screenshot: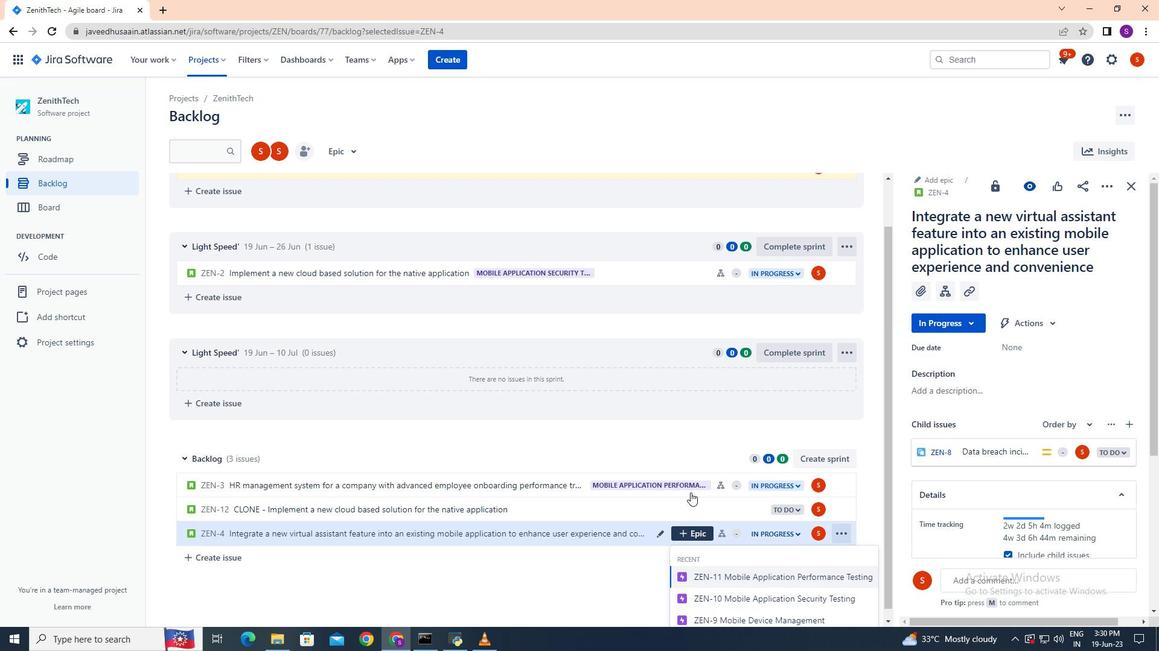 
Action: Mouse scrolled (692, 487) with delta (0, 0)
Screenshot: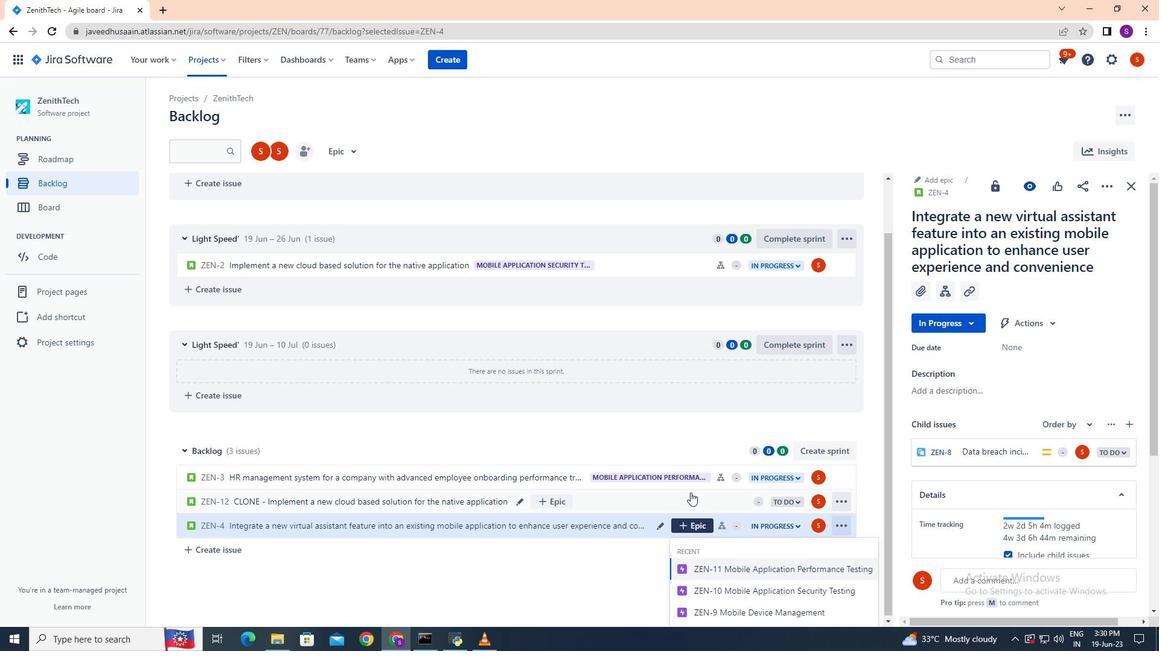 
Action: Mouse scrolled (692, 487) with delta (0, 0)
Screenshot: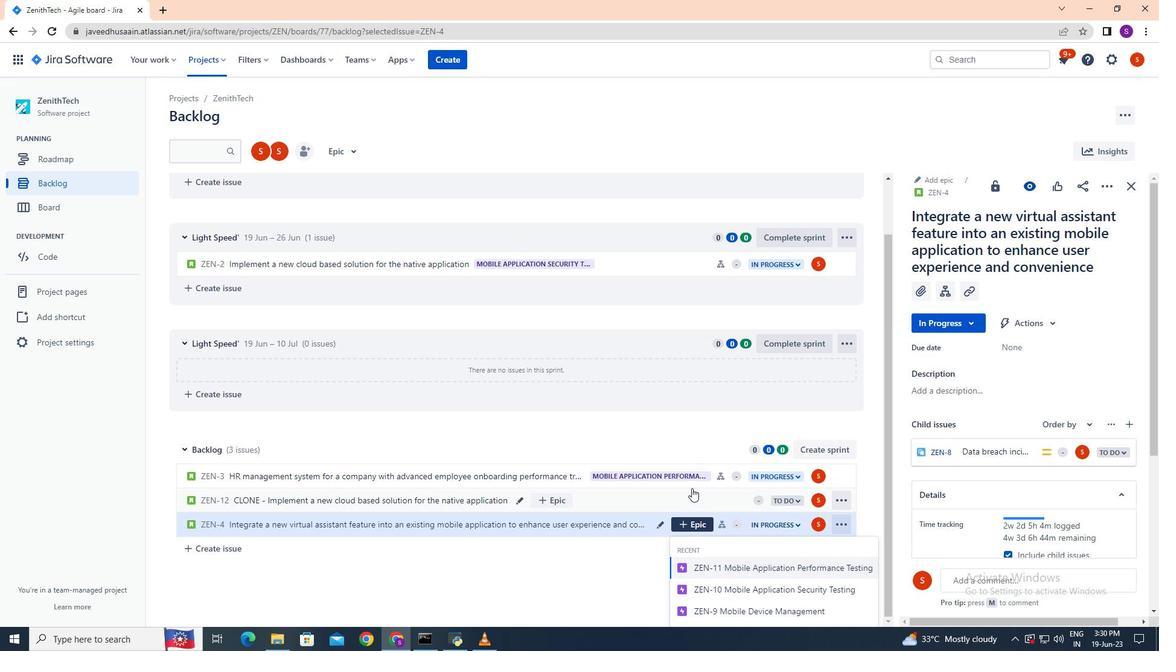 
Action: Mouse scrolled (692, 488) with delta (0, 0)
Screenshot: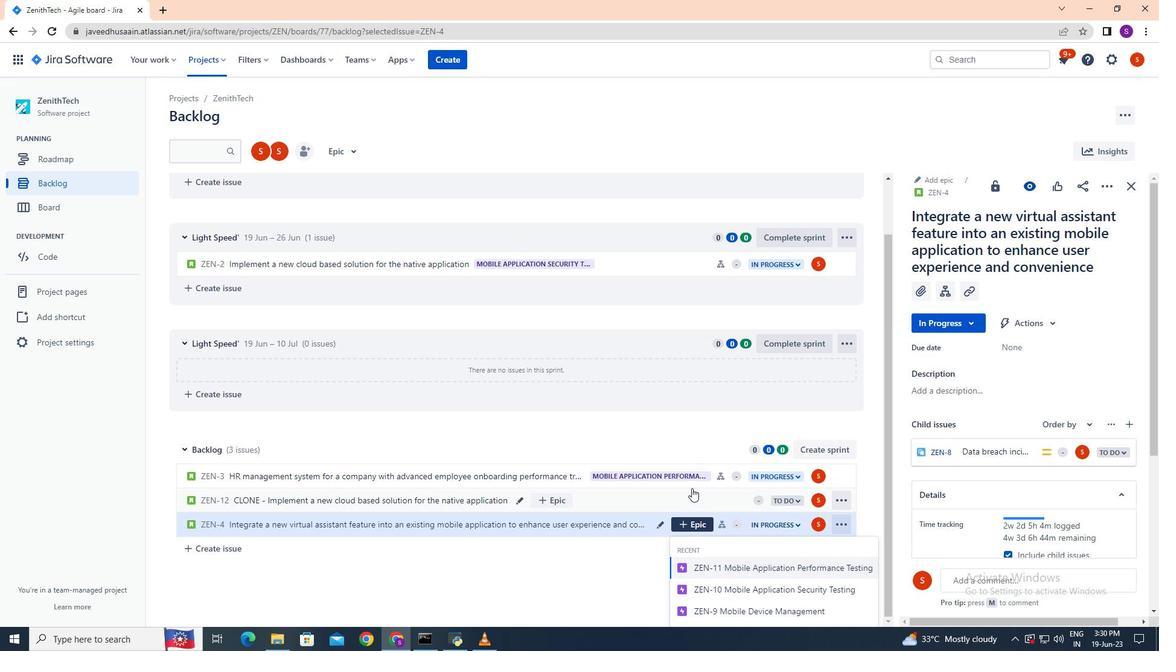 
Action: Mouse scrolled (692, 487) with delta (0, 0)
Screenshot: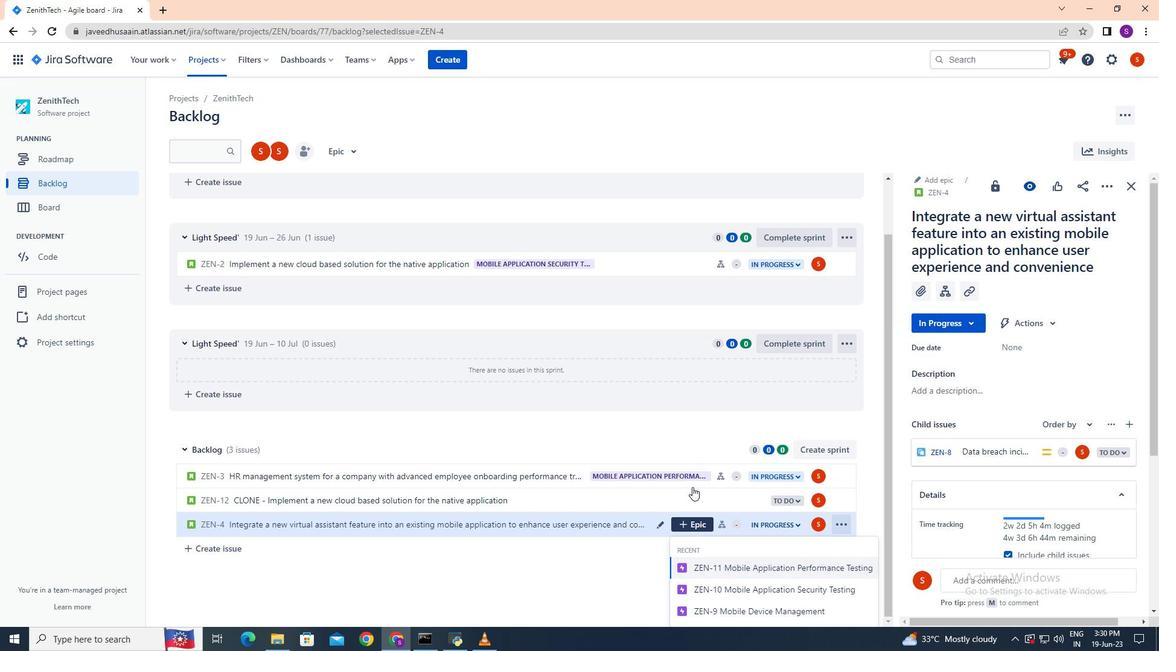 
Action: Mouse scrolled (692, 488) with delta (0, 0)
Screenshot: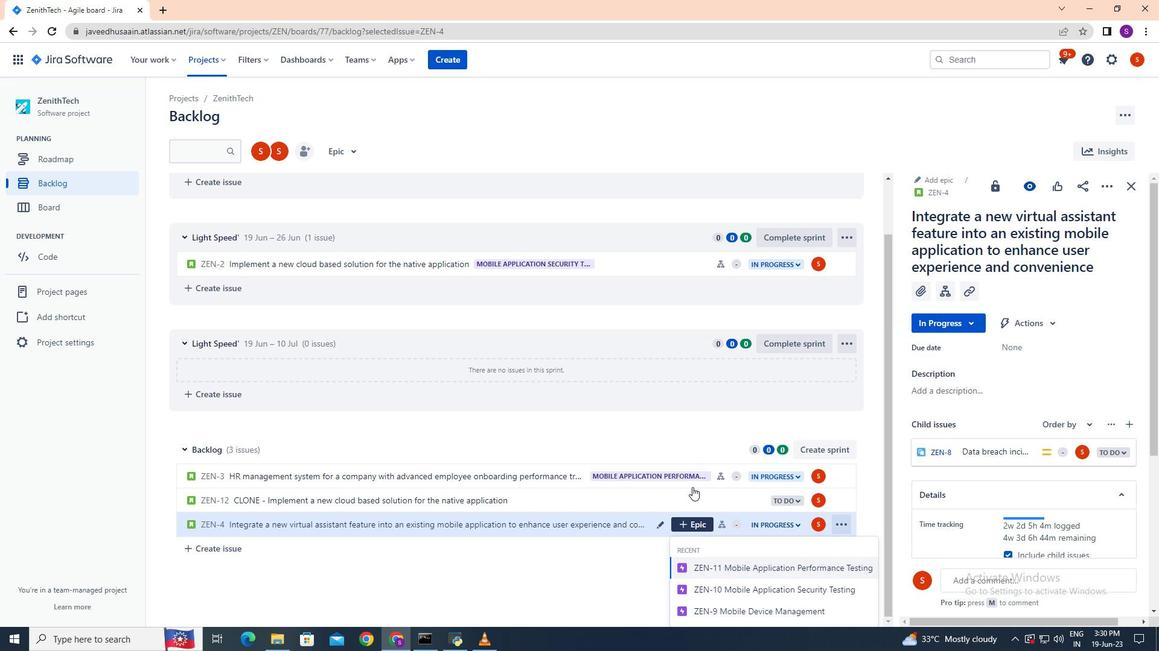
Action: Mouse moved to (709, 495)
Screenshot: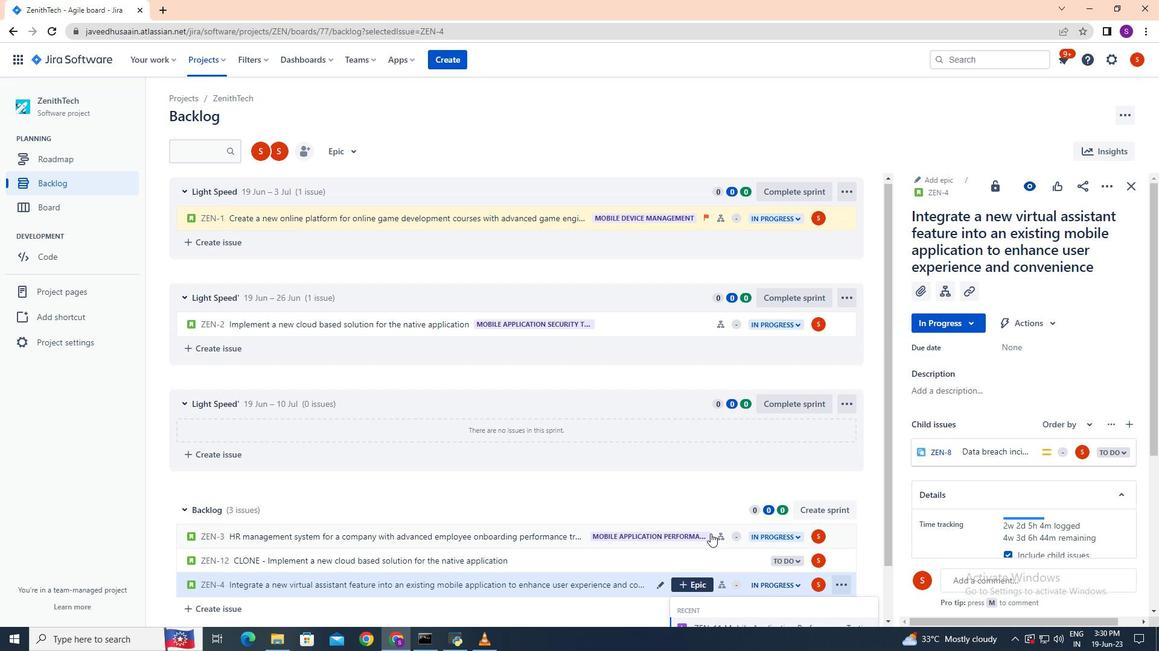 
Action: Mouse scrolled (709, 495) with delta (0, 0)
Screenshot: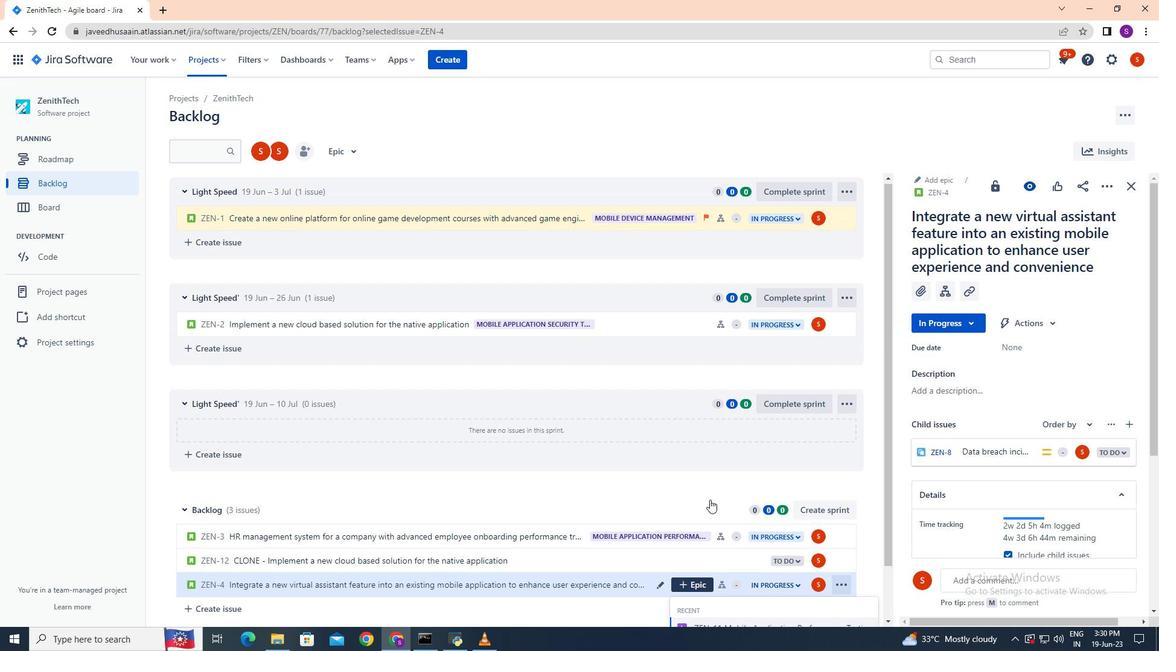 
Action: Mouse scrolled (709, 495) with delta (0, 0)
Screenshot: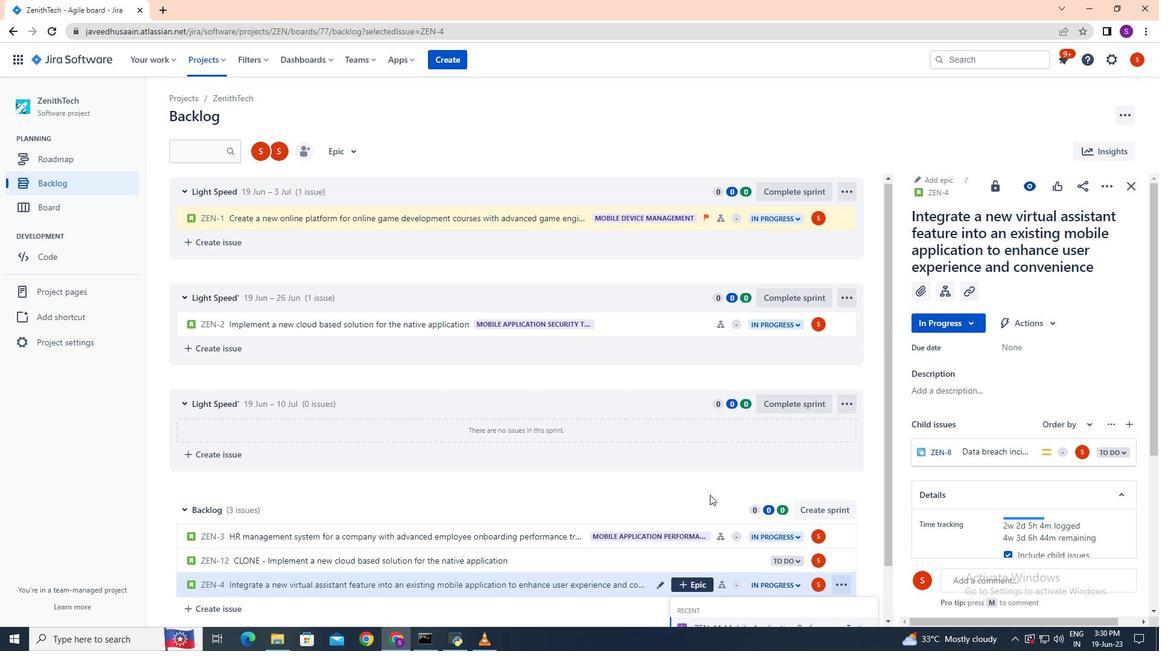 
Action: Mouse scrolled (709, 495) with delta (0, 0)
Screenshot: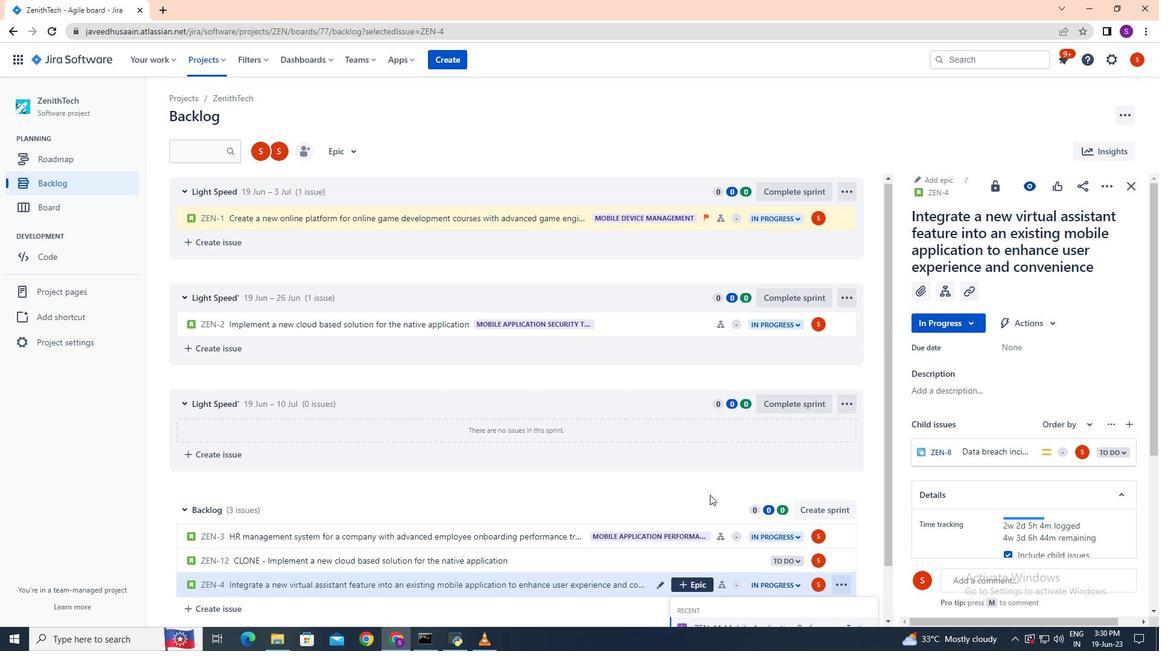 
Action: Mouse moved to (737, 617)
Screenshot: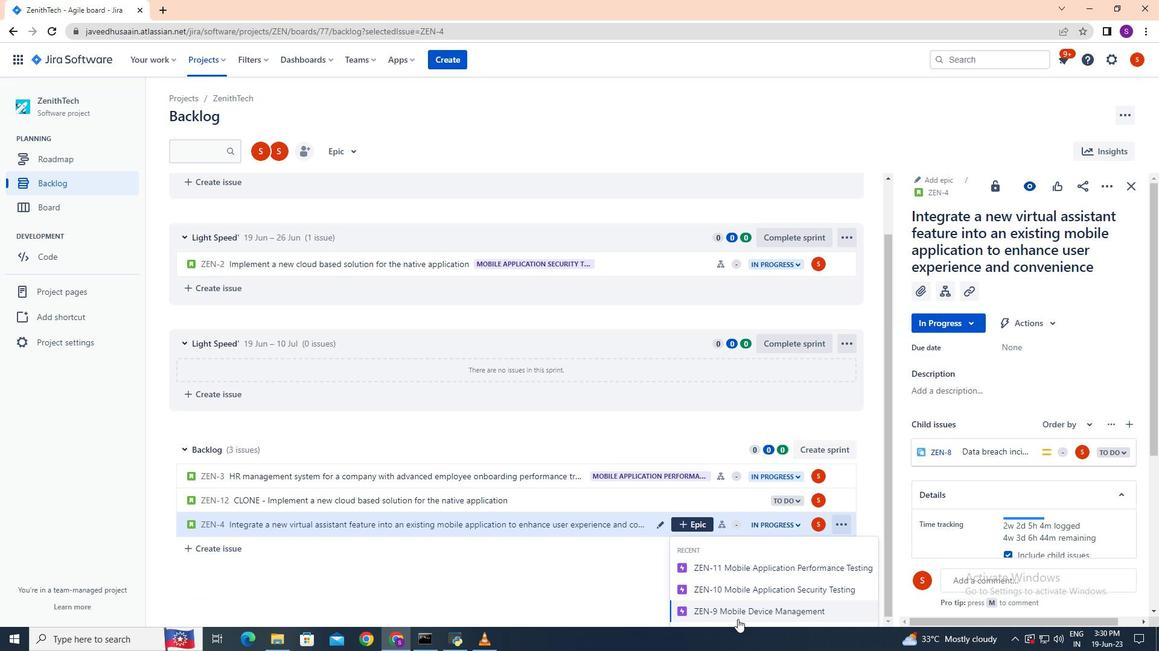 
Action: Mouse pressed left at (737, 617)
Screenshot: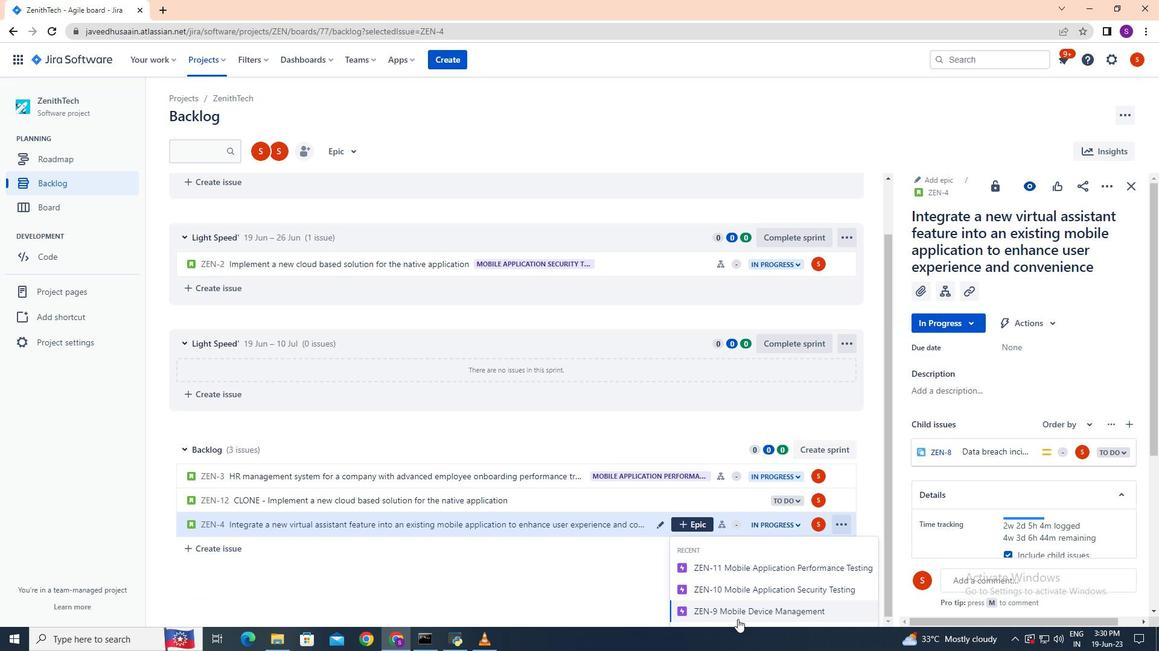 
